Task: Add a card titled 'Card000000205' to Board0000000051 and 'Card000000200' to Board0000000050.
Action: Mouse moved to (395, 436)
Screenshot: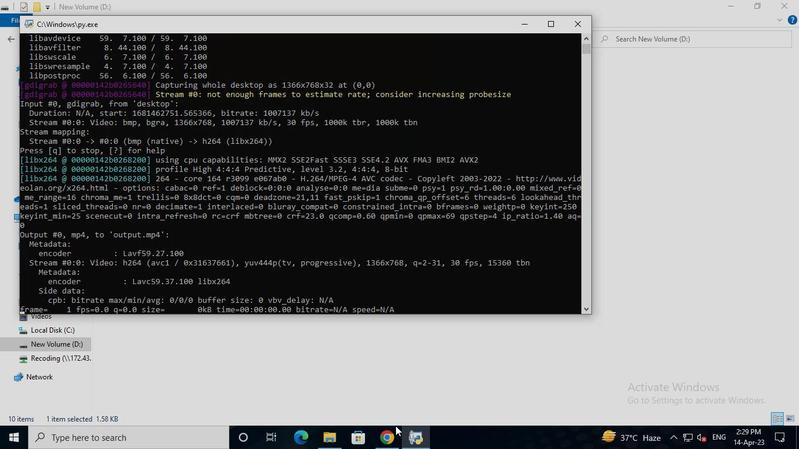 
Action: Mouse pressed left at (395, 436)
Screenshot: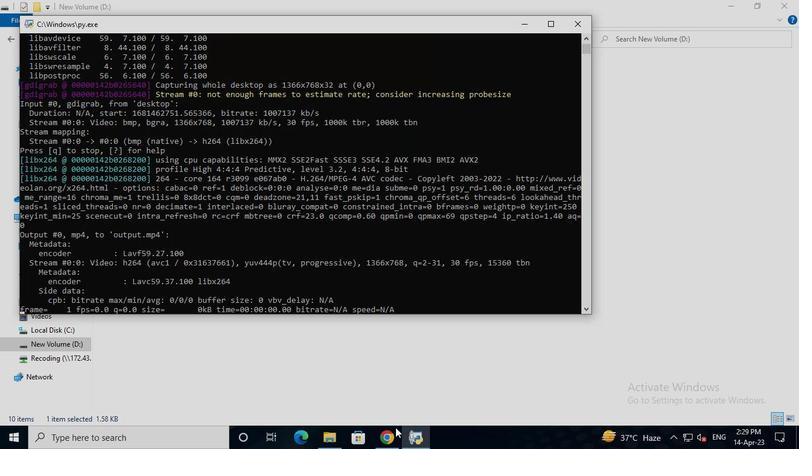 
Action: Mouse moved to (387, 357)
Screenshot: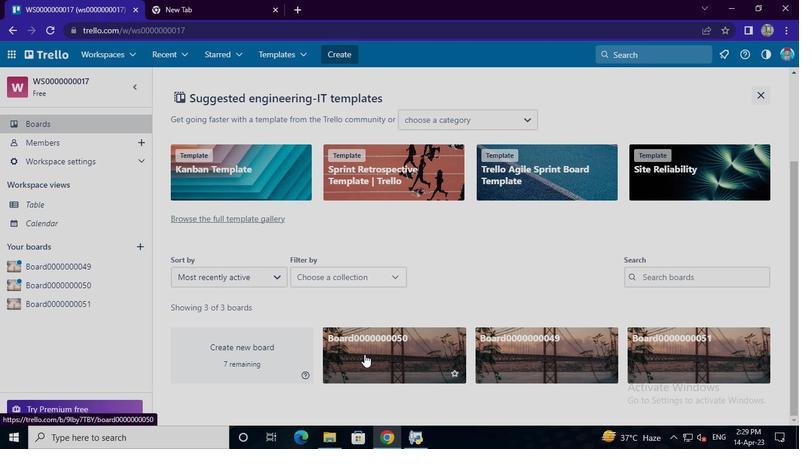 
Action: Mouse pressed left at (387, 357)
Screenshot: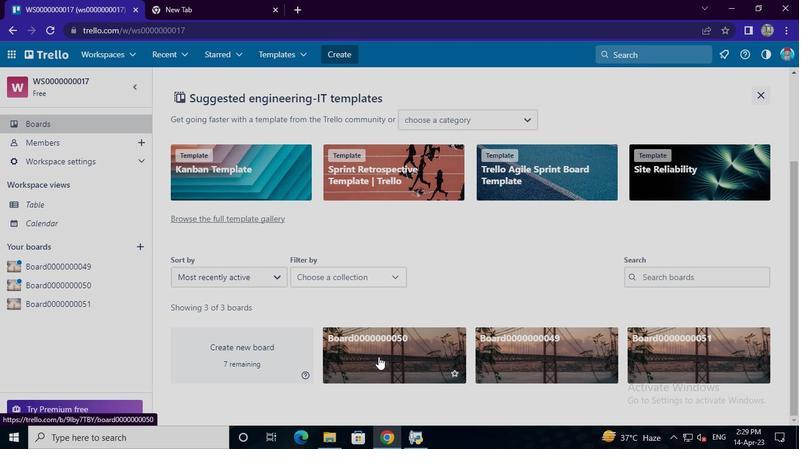 
Action: Mouse moved to (192, 199)
Screenshot: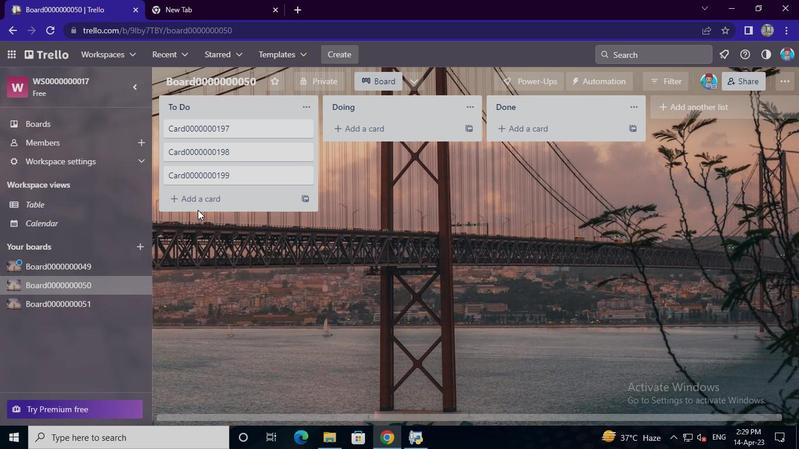 
Action: Mouse pressed left at (192, 199)
Screenshot: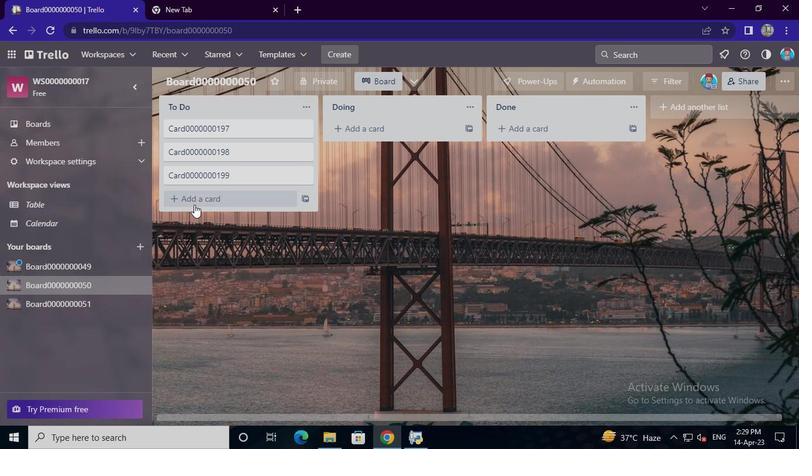 
Action: Mouse moved to (204, 203)
Screenshot: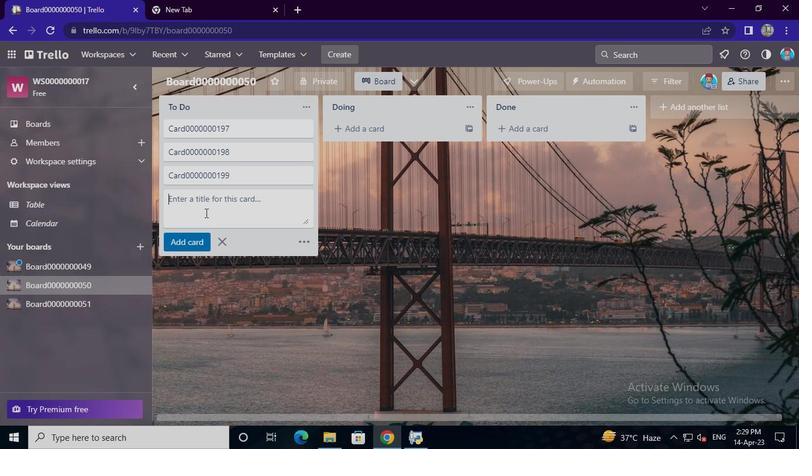 
Action: Mouse pressed left at (204, 203)
Screenshot: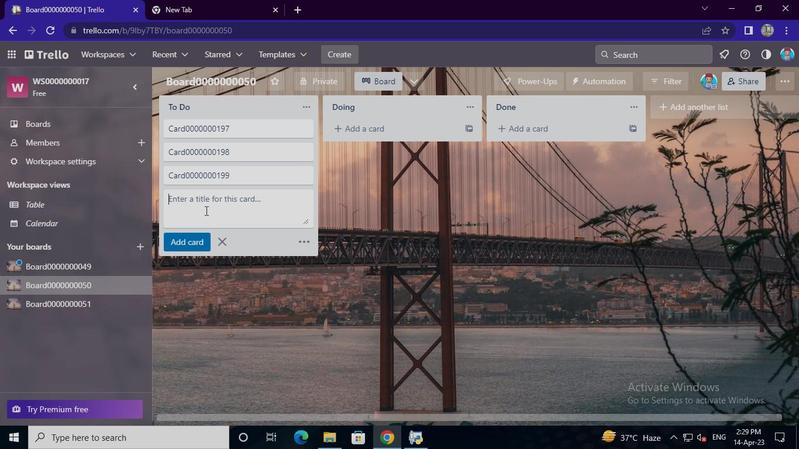 
Action: Keyboard Key.shift
Screenshot: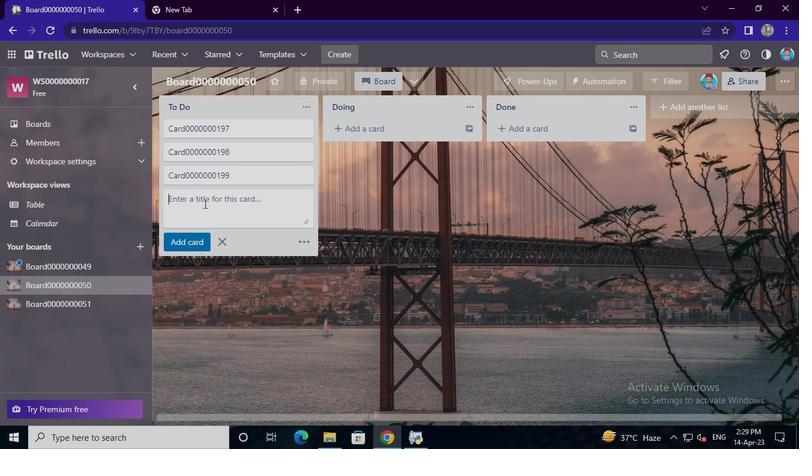 
Action: Keyboard C
Screenshot: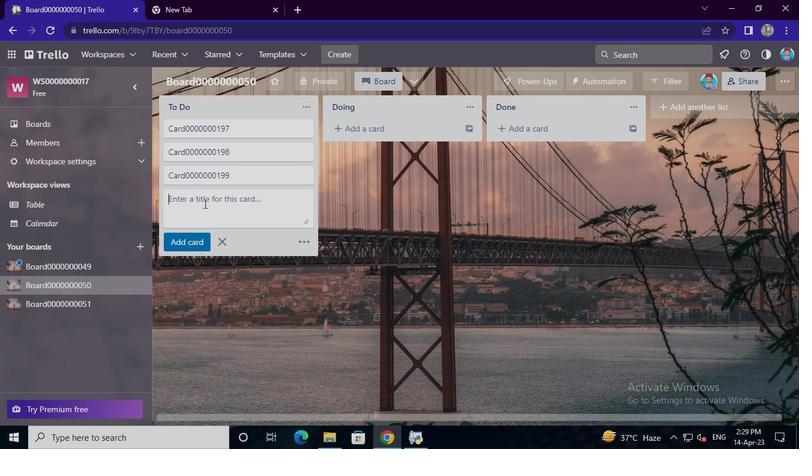 
Action: Keyboard a
Screenshot: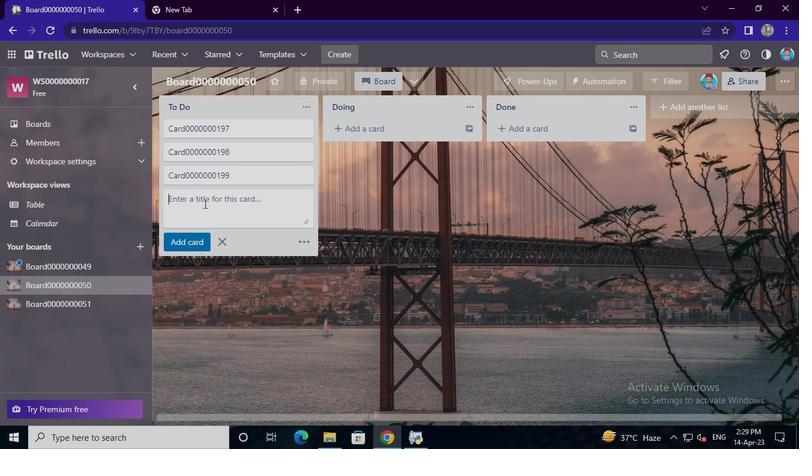 
Action: Keyboard r
Screenshot: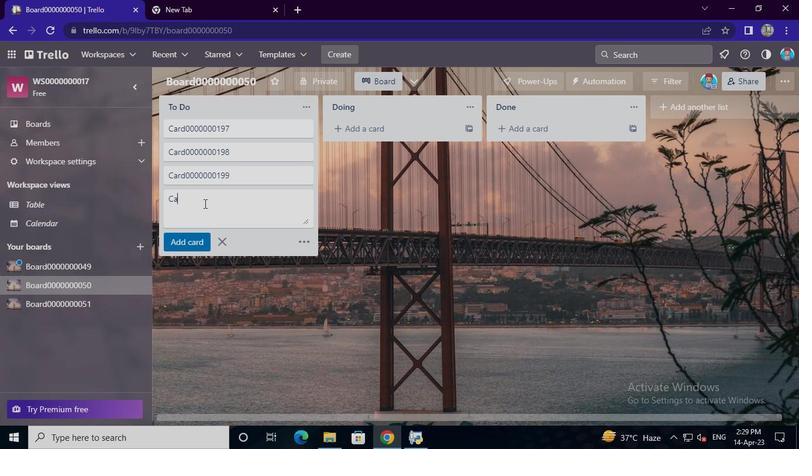 
Action: Keyboard d
Screenshot: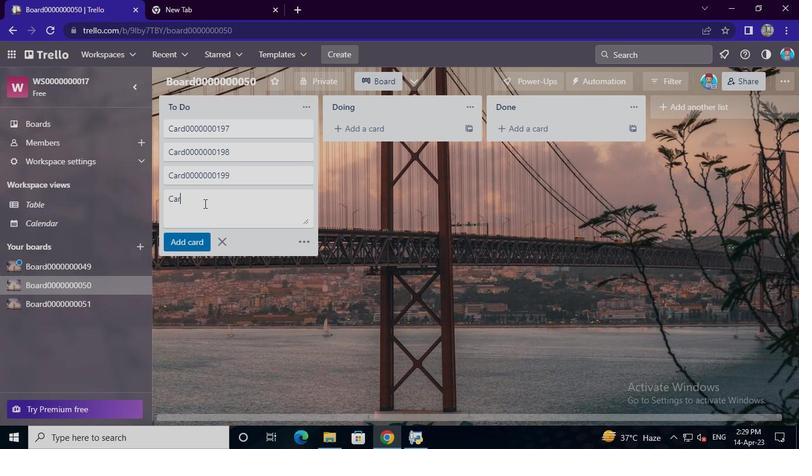 
Action: Keyboard <96>
Screenshot: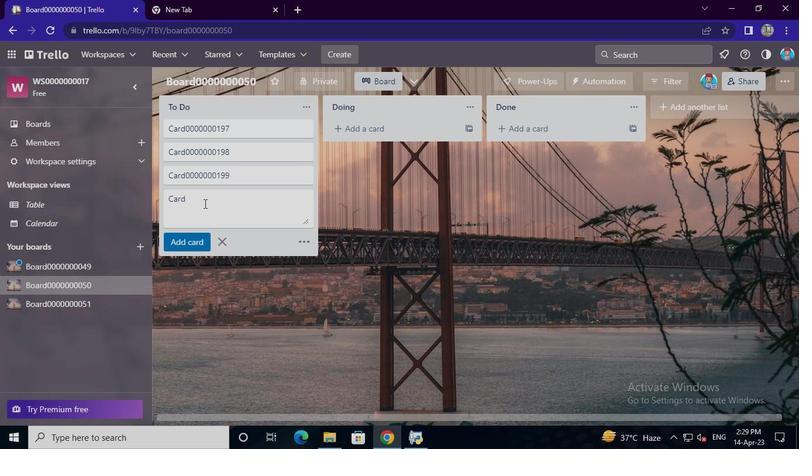 
Action: Keyboard <96>
Screenshot: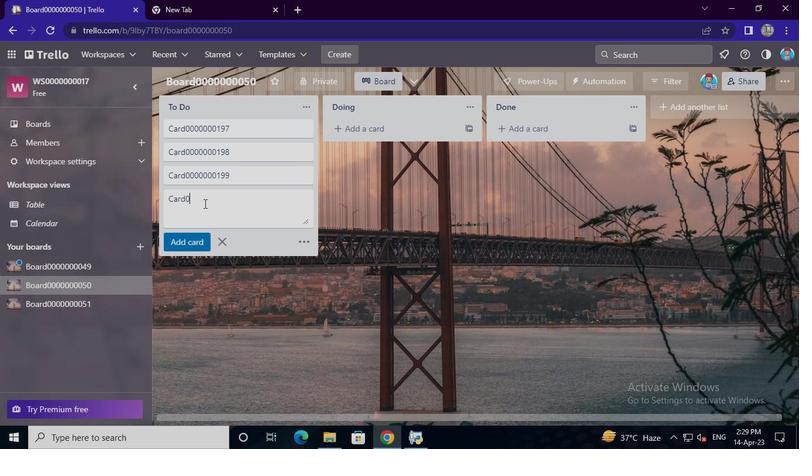 
Action: Keyboard <96>
Screenshot: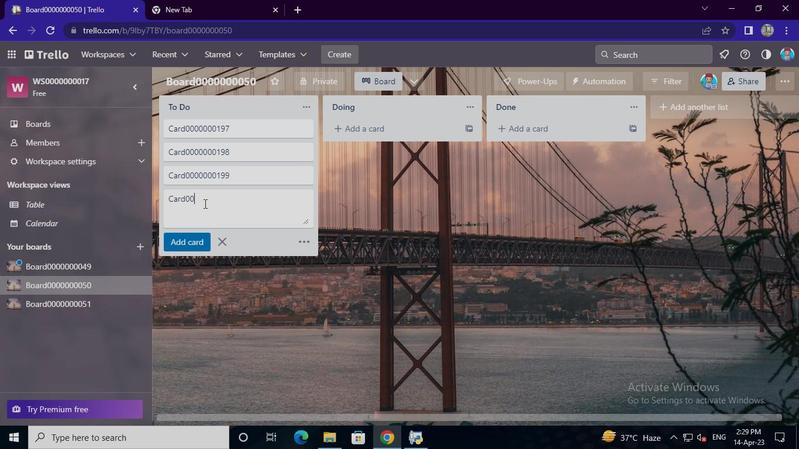 
Action: Keyboard <96>
Screenshot: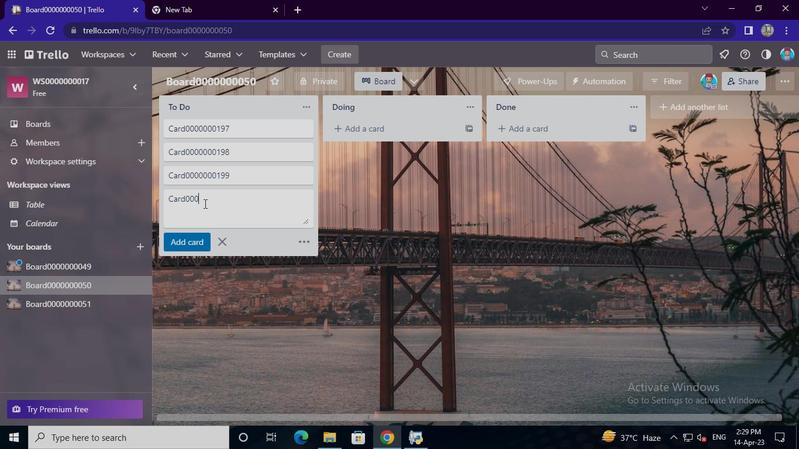 
Action: Keyboard <96>
Screenshot: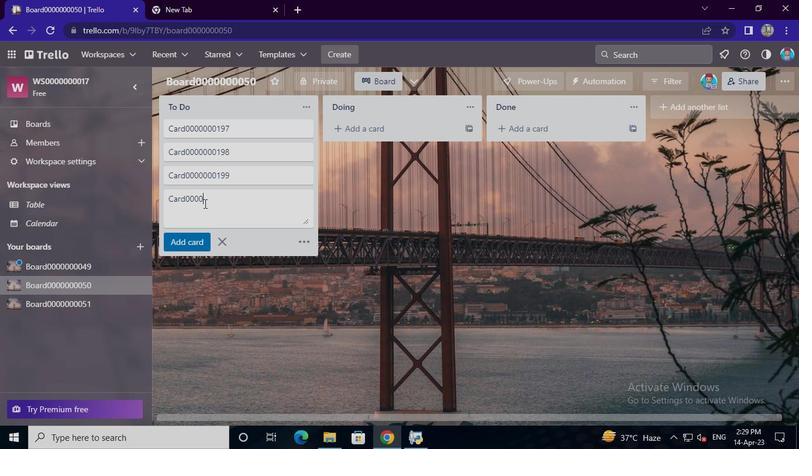 
Action: Keyboard <96>
Screenshot: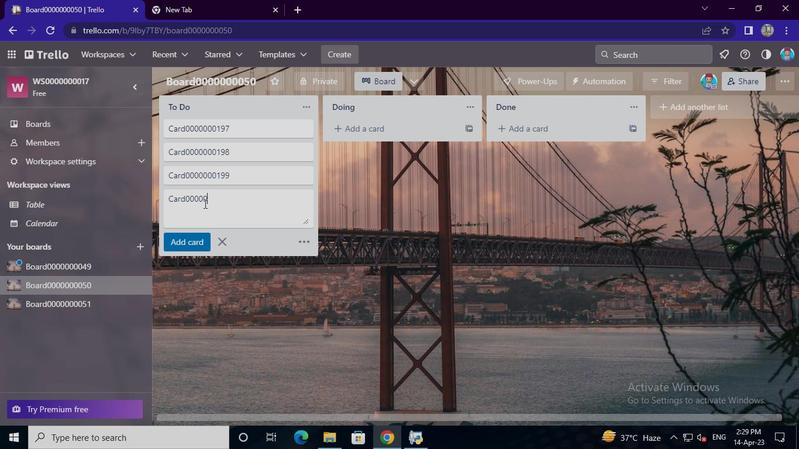 
Action: Keyboard <96>
Screenshot: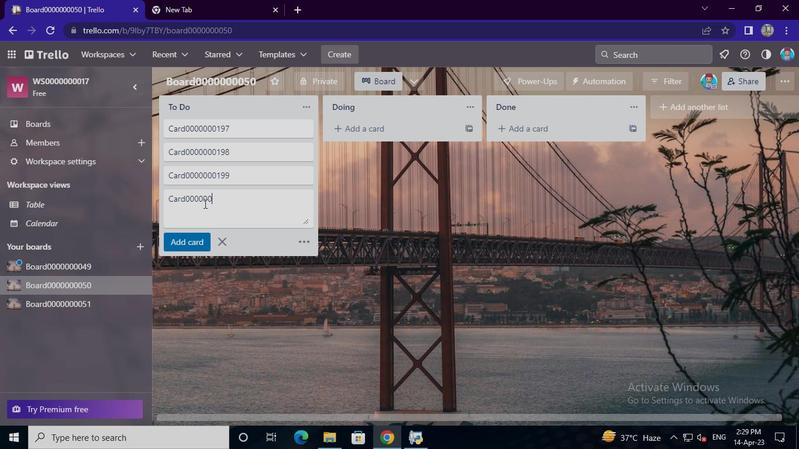 
Action: Keyboard <98>
Screenshot: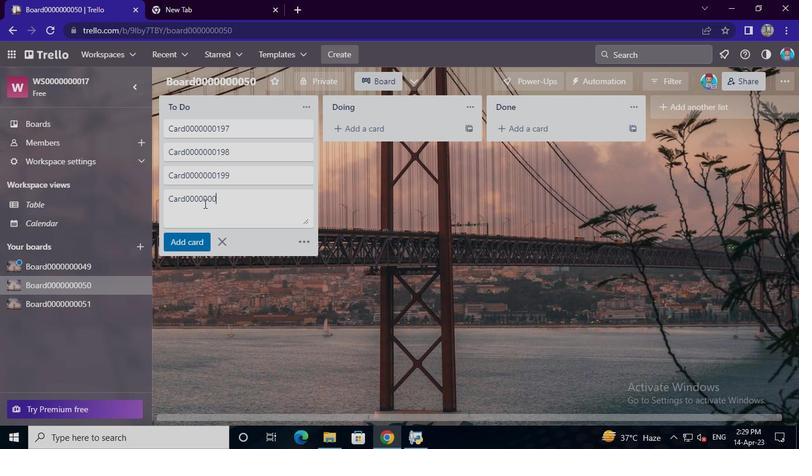 
Action: Keyboard <96>
Screenshot: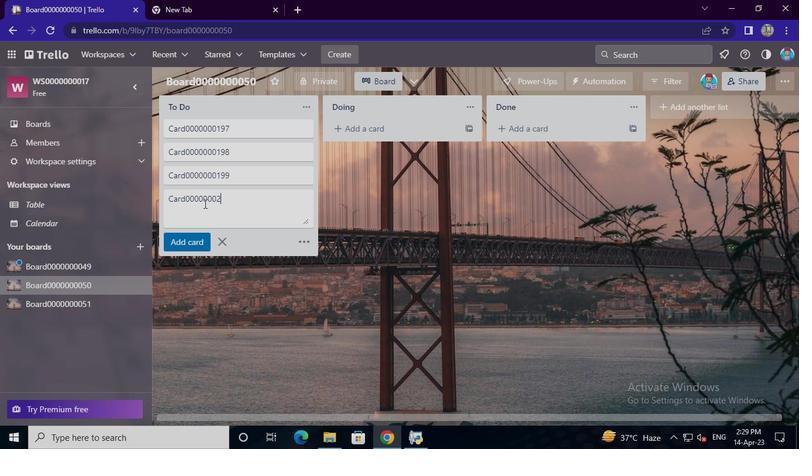 
Action: Keyboard <96>
Screenshot: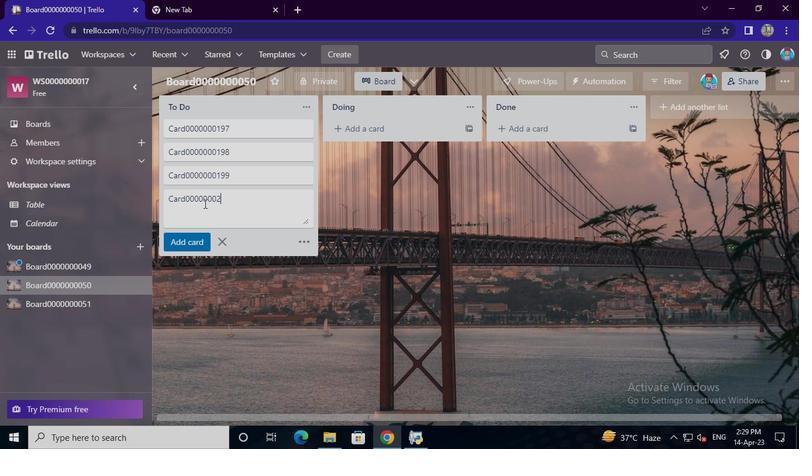 
Action: Mouse moved to (191, 243)
Screenshot: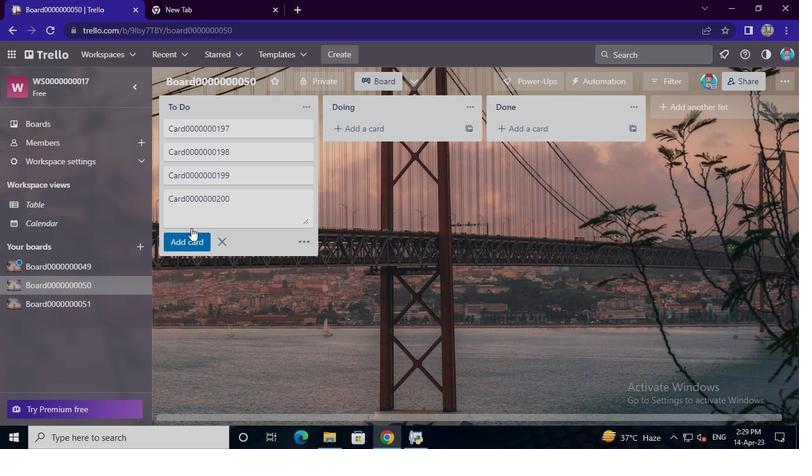 
Action: Mouse pressed left at (191, 243)
Screenshot: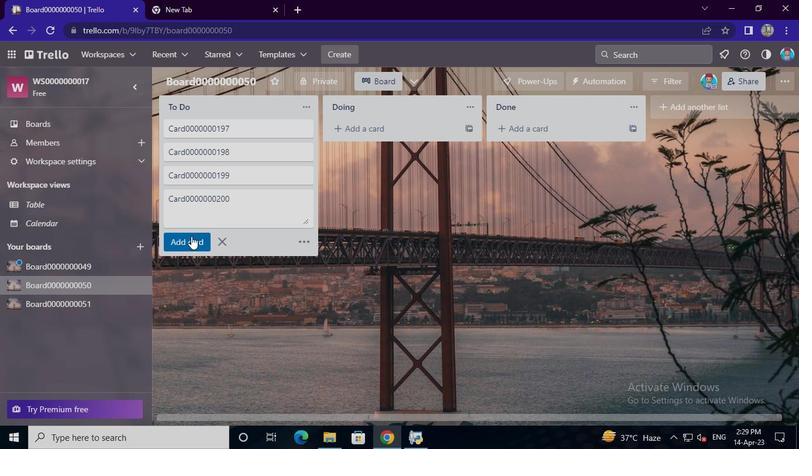
Action: Mouse moved to (68, 120)
Screenshot: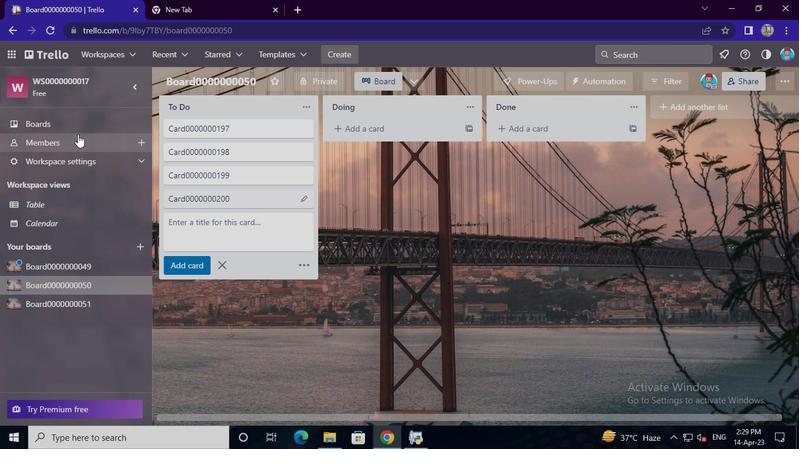 
Action: Mouse pressed left at (68, 120)
Screenshot: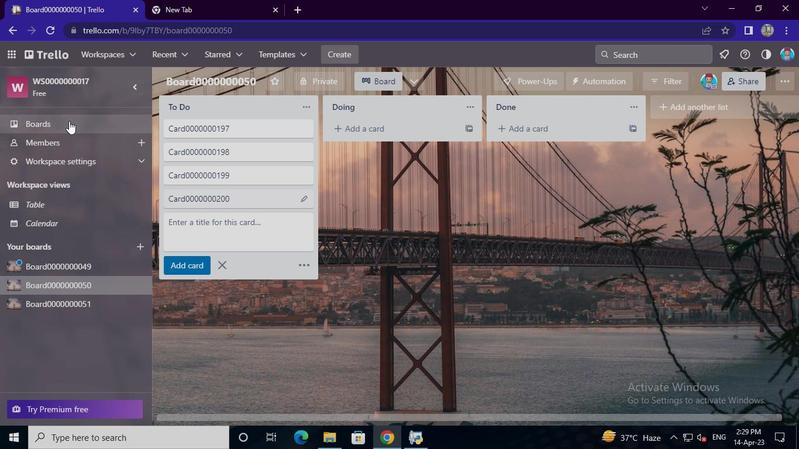 
Action: Mouse moved to (694, 369)
Screenshot: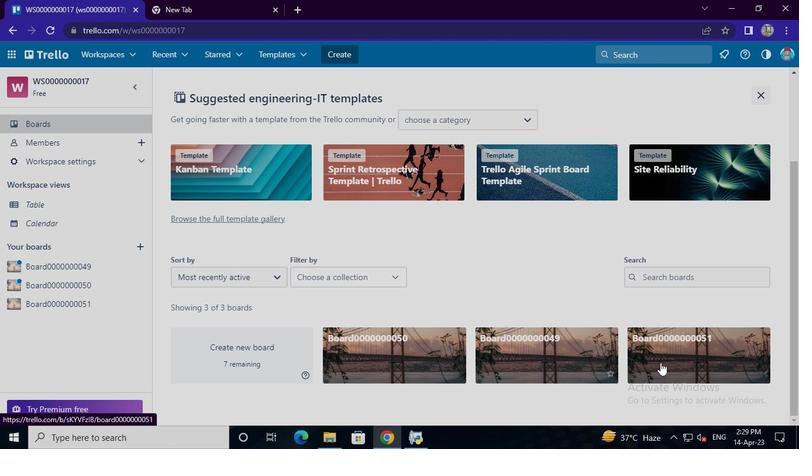 
Action: Mouse pressed left at (694, 369)
Screenshot: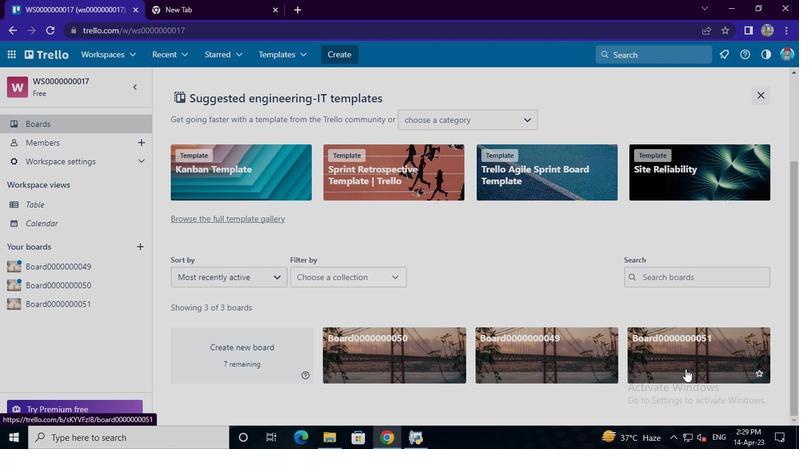 
Action: Mouse moved to (199, 151)
Screenshot: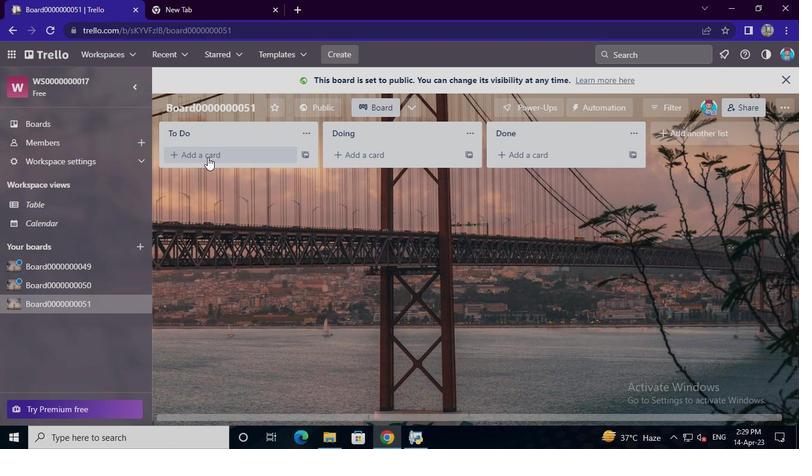 
Action: Mouse pressed left at (199, 151)
Screenshot: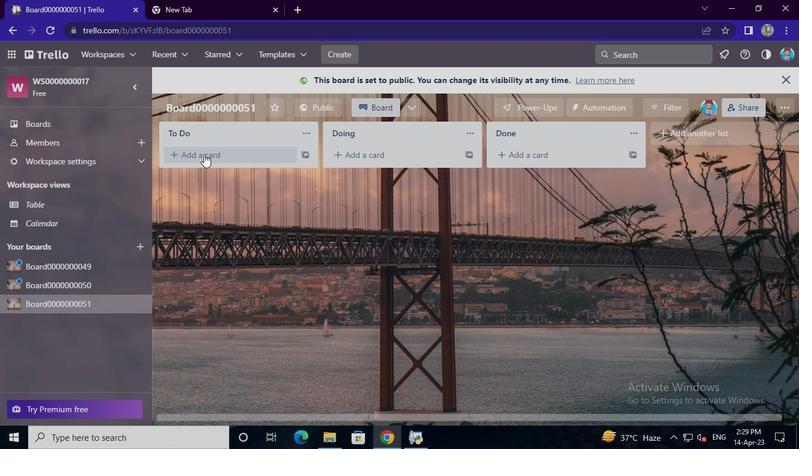 
Action: Mouse moved to (202, 161)
Screenshot: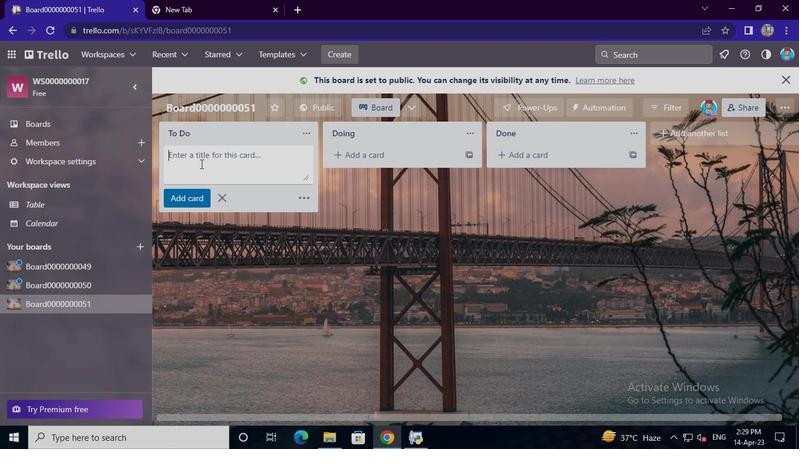 
Action: Mouse pressed left at (202, 161)
Screenshot: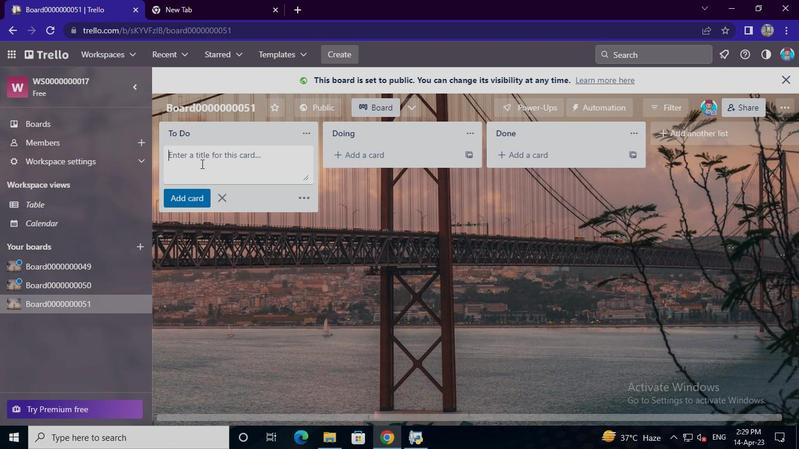 
Action: Keyboard Key.shift
Screenshot: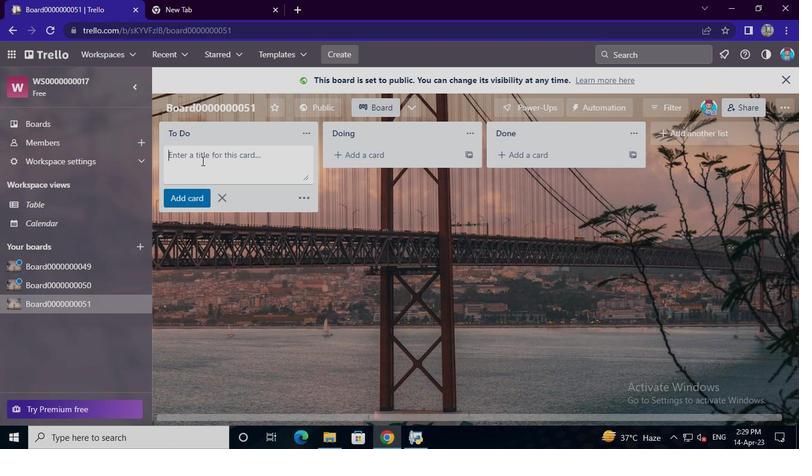
Action: Keyboard C
Screenshot: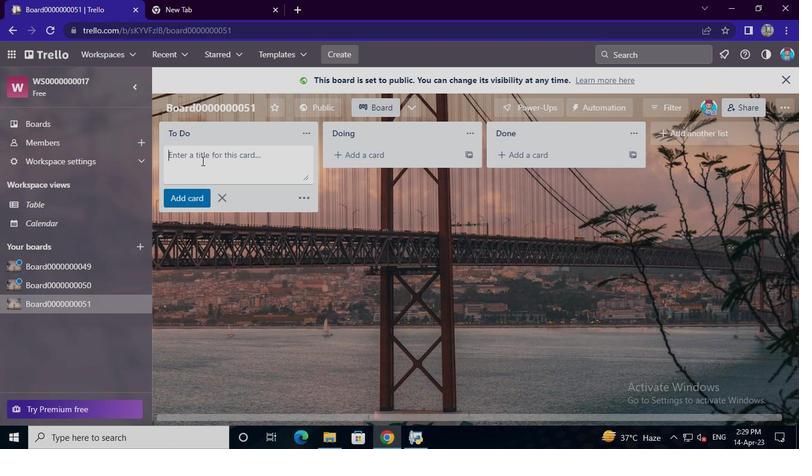 
Action: Keyboard A
Screenshot: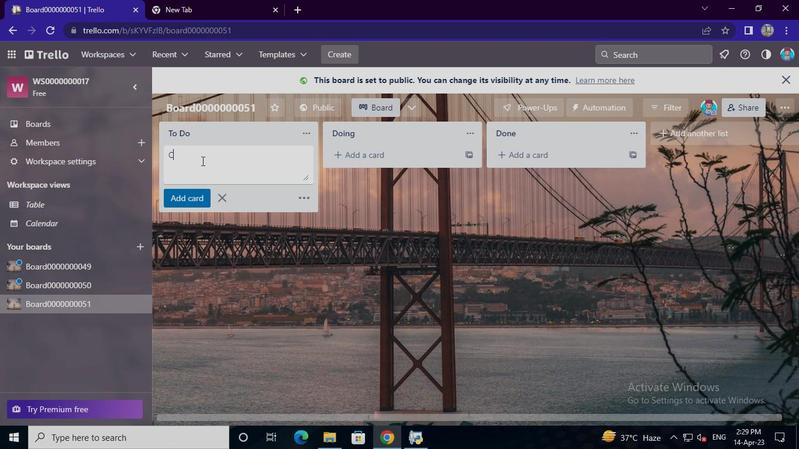 
Action: Keyboard r
Screenshot: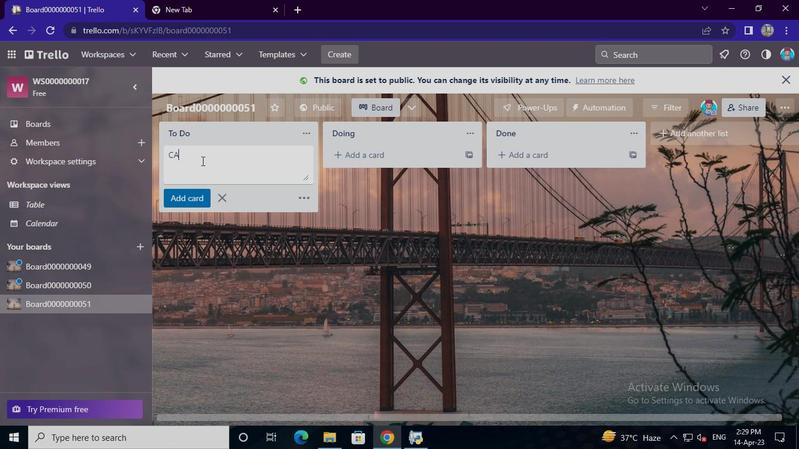 
Action: Keyboard Key.backspace
Screenshot: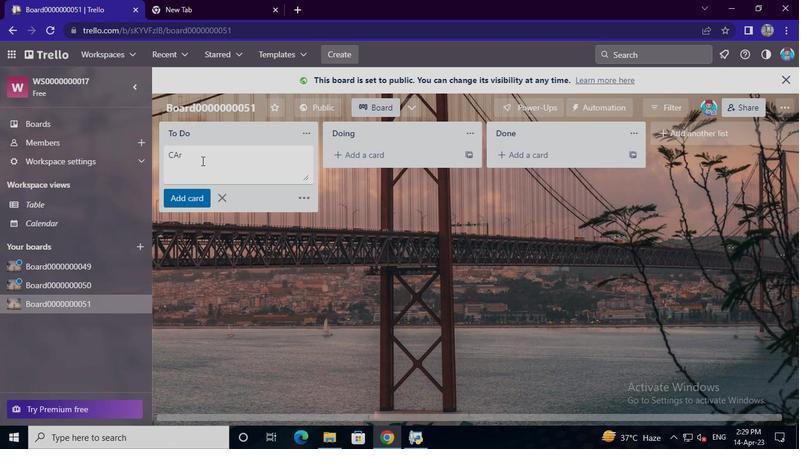 
Action: Keyboard Key.backspace
Screenshot: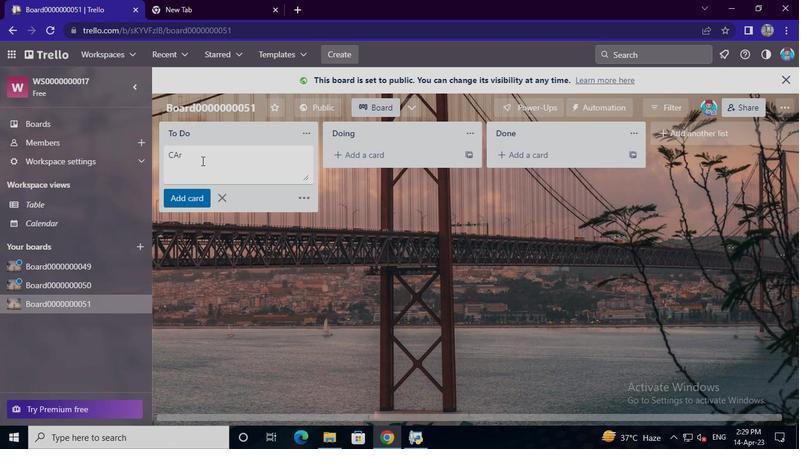 
Action: Keyboard a
Screenshot: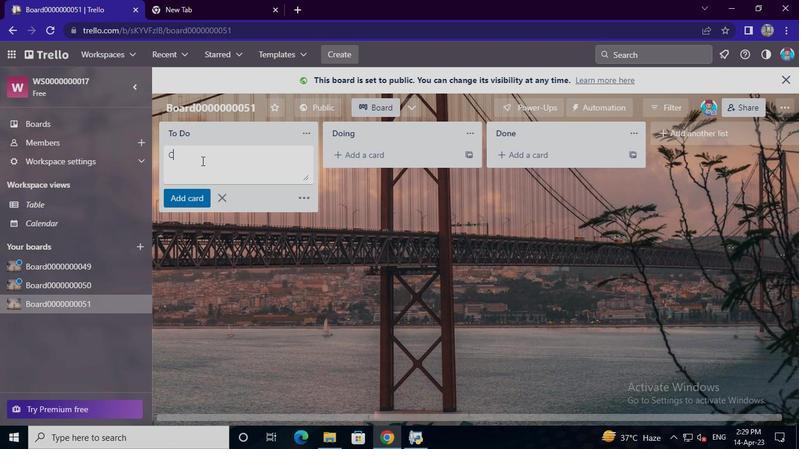 
Action: Keyboard r
Screenshot: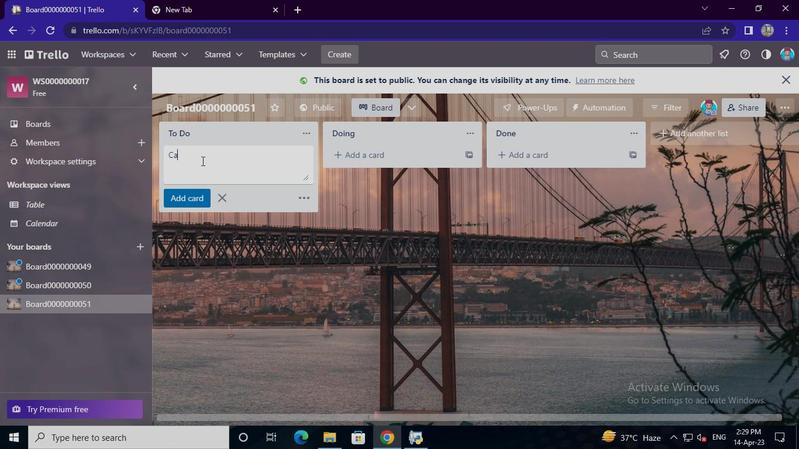 
Action: Keyboard d
Screenshot: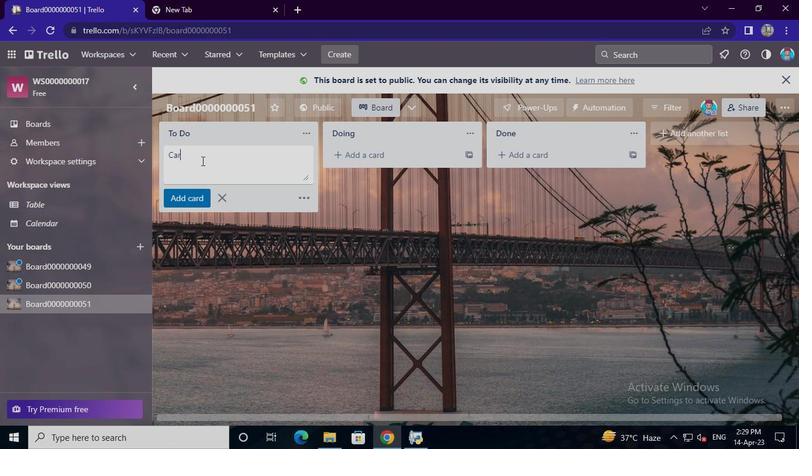 
Action: Keyboard <96>
Screenshot: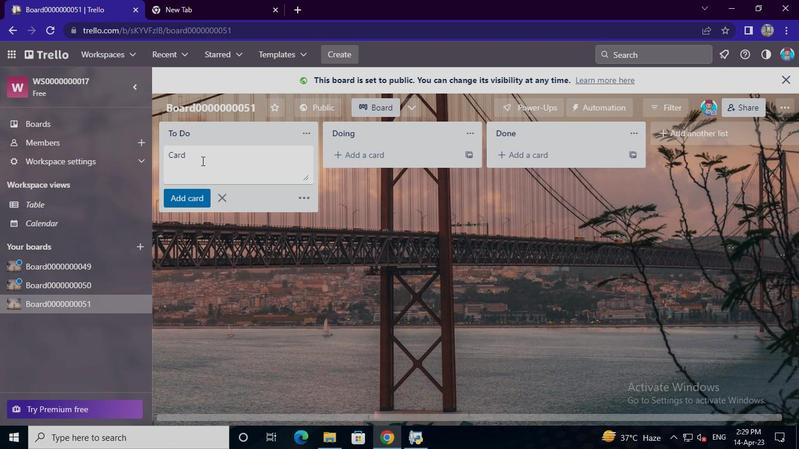 
Action: Keyboard <96>
Screenshot: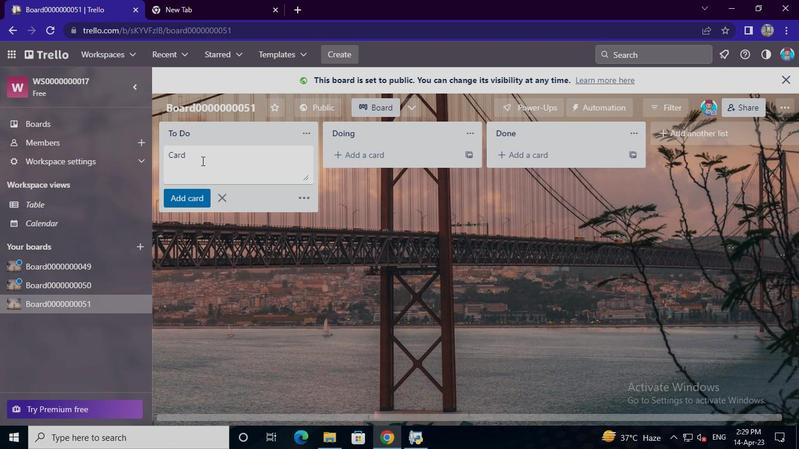 
Action: Keyboard <96>
Screenshot: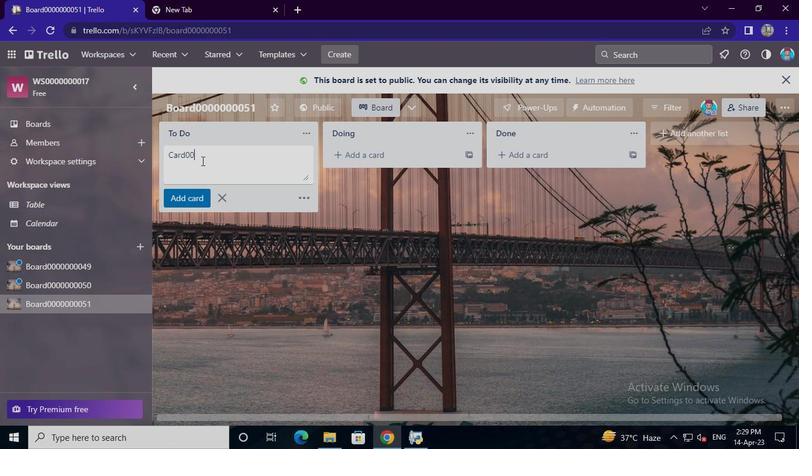 
Action: Keyboard <96>
Screenshot: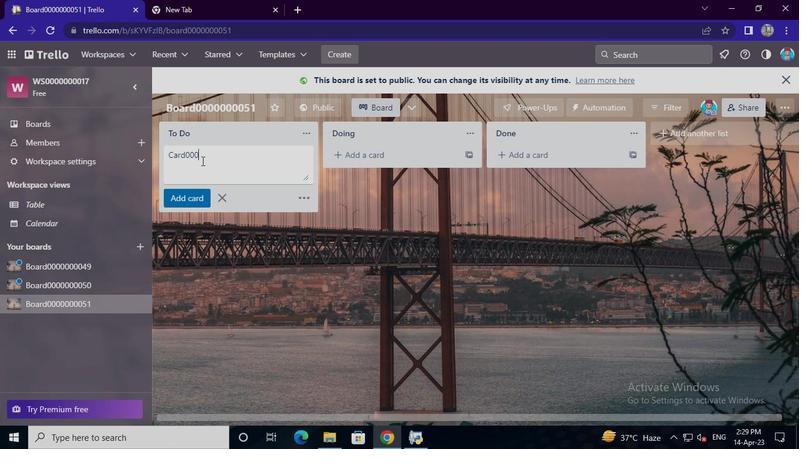 
Action: Keyboard <96>
Screenshot: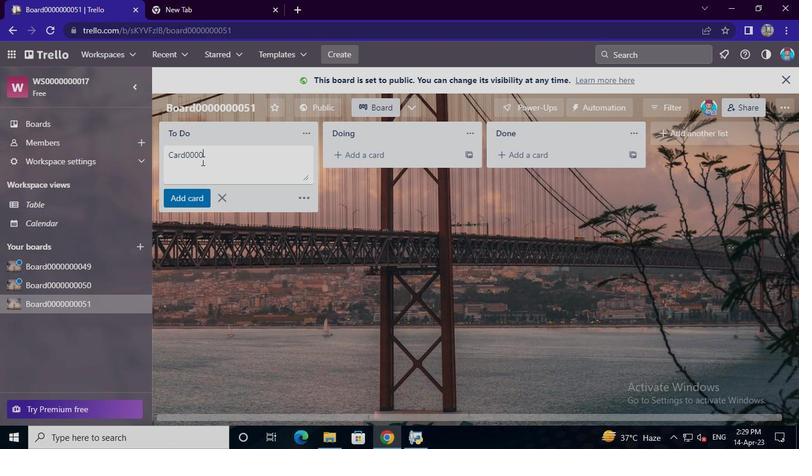 
Action: Keyboard <96>
Screenshot: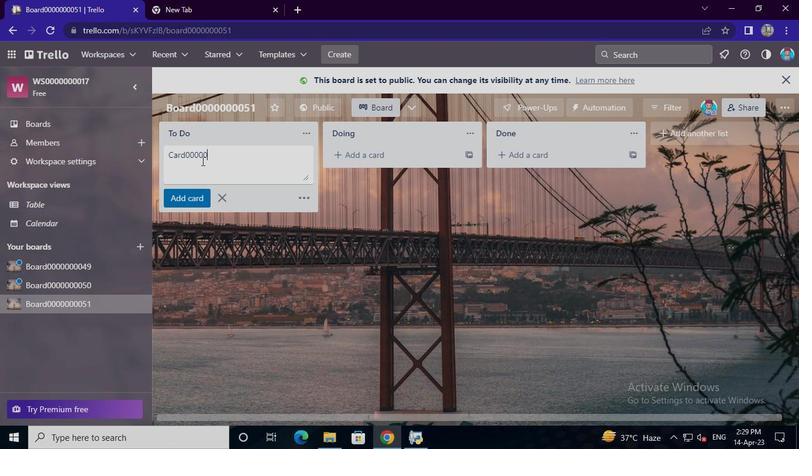 
Action: Keyboard <96>
Screenshot: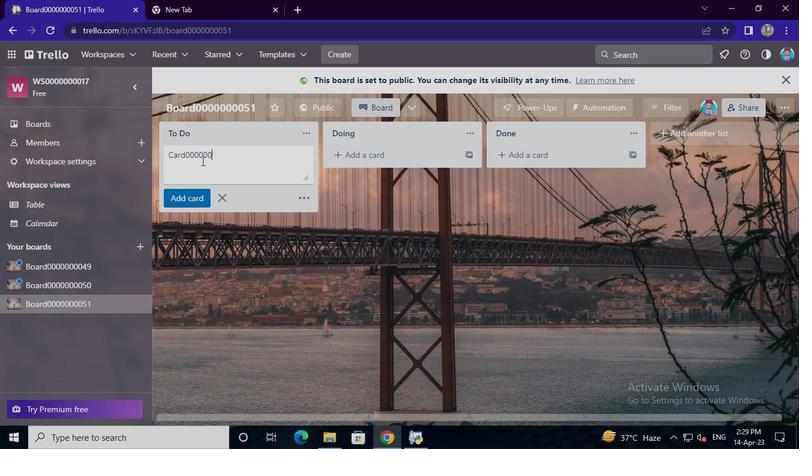 
Action: Keyboard <98>
Screenshot: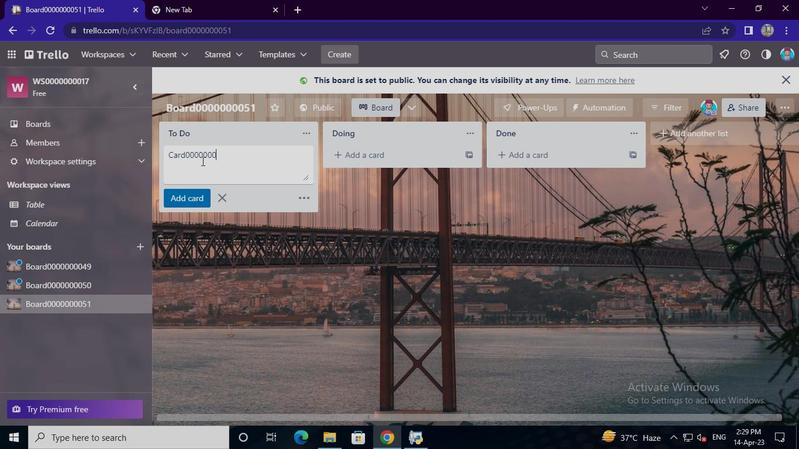 
Action: Keyboard <96>
Screenshot: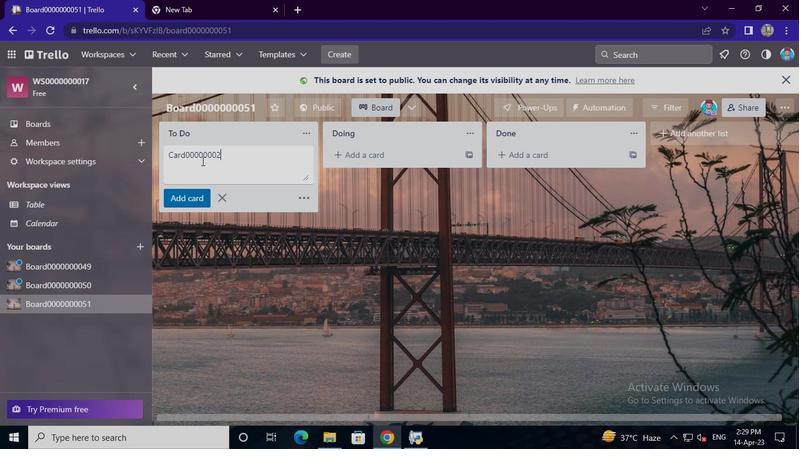 
Action: Keyboard <97>
Screenshot: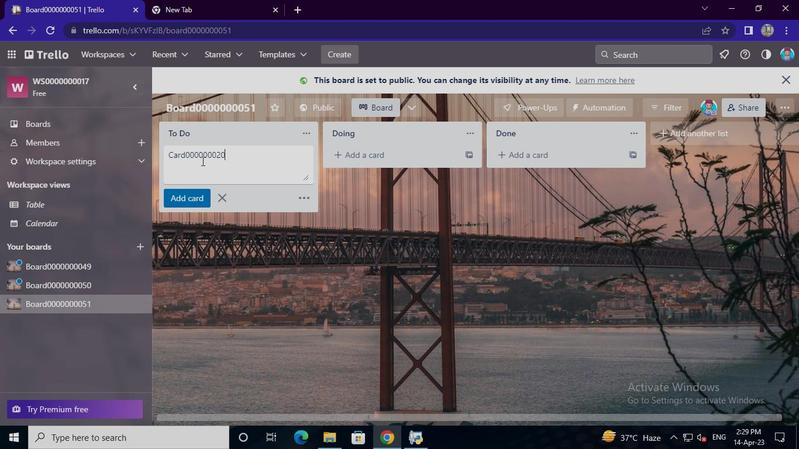 
Action: Mouse moved to (203, 191)
Screenshot: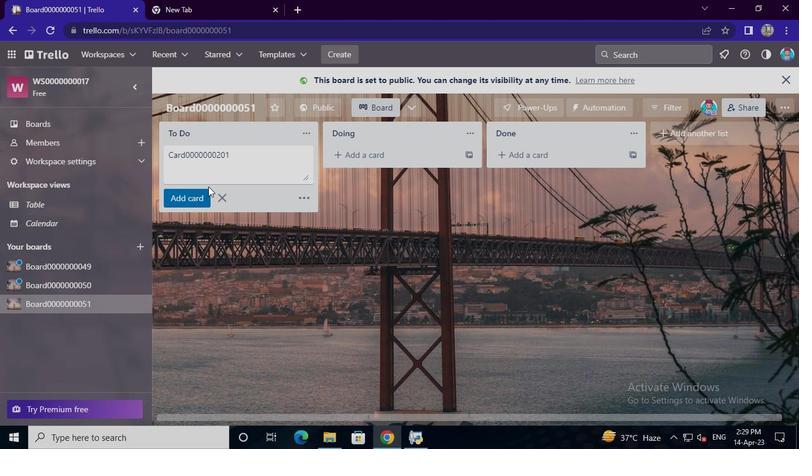 
Action: Mouse pressed left at (203, 191)
Screenshot: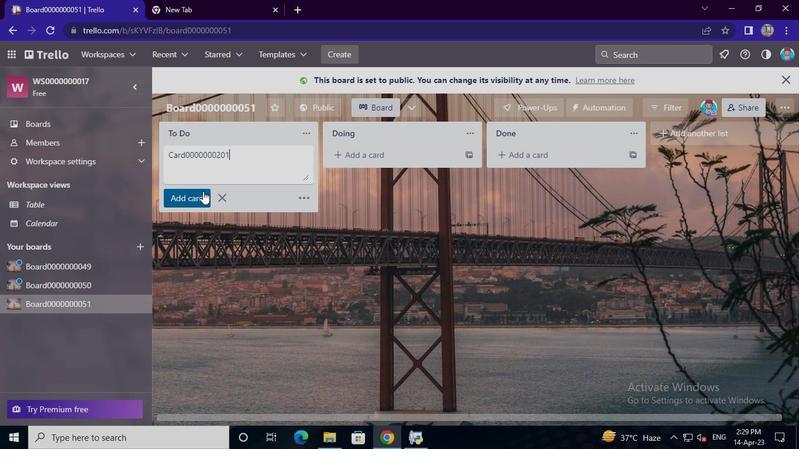 
Action: Mouse moved to (201, 180)
Screenshot: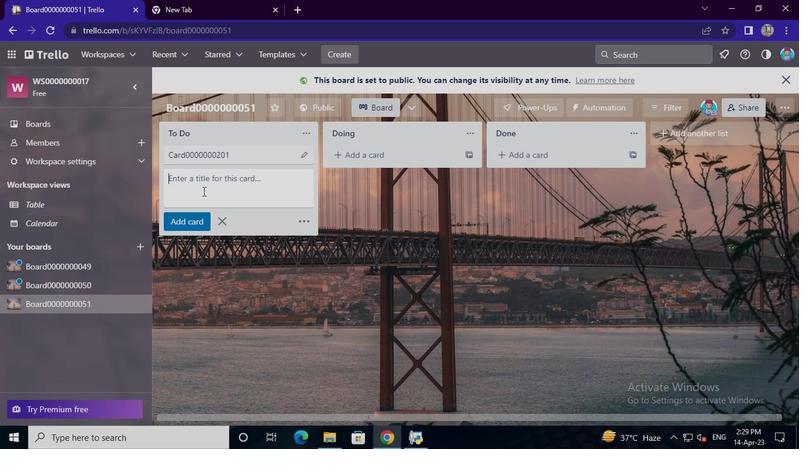 
Action: Mouse pressed left at (201, 180)
Screenshot: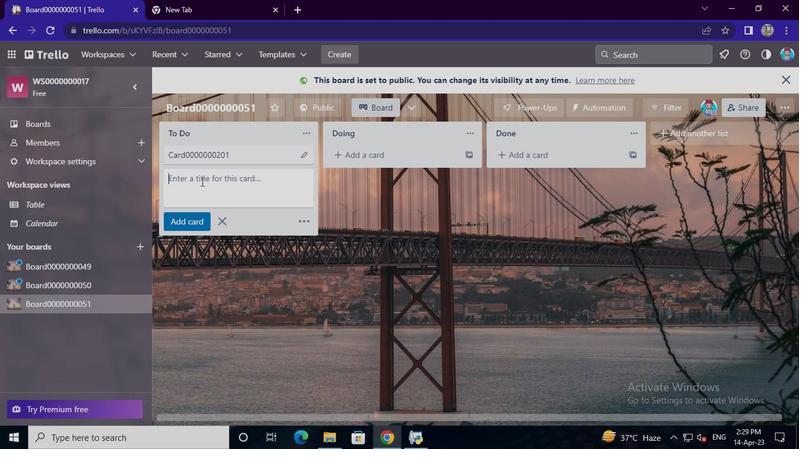 
Action: Keyboard Key.shift
Screenshot: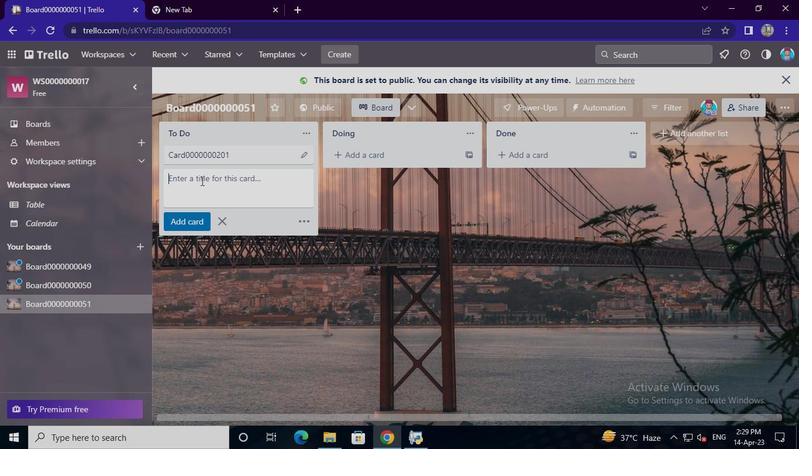 
Action: Keyboard C
Screenshot: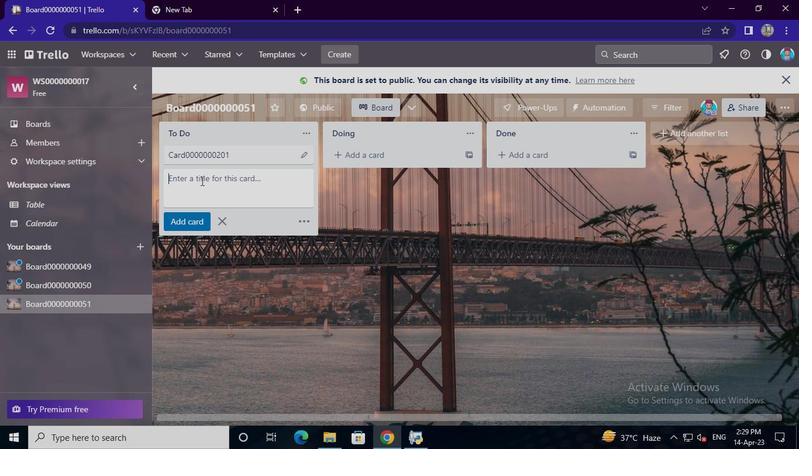 
Action: Keyboard a
Screenshot: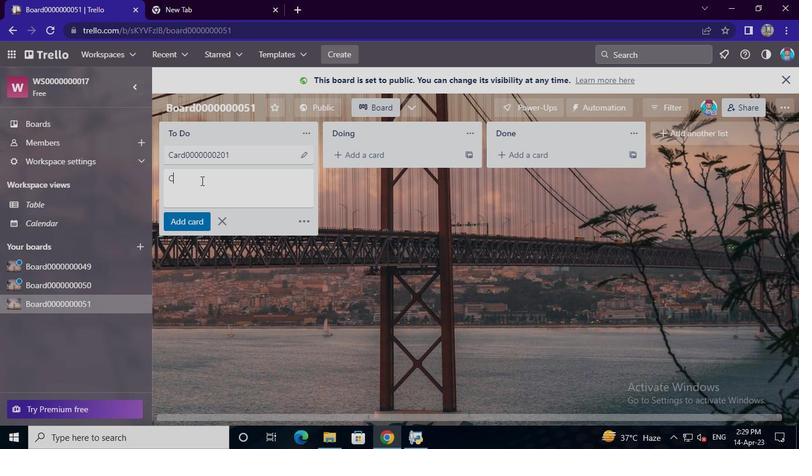 
Action: Keyboard r
Screenshot: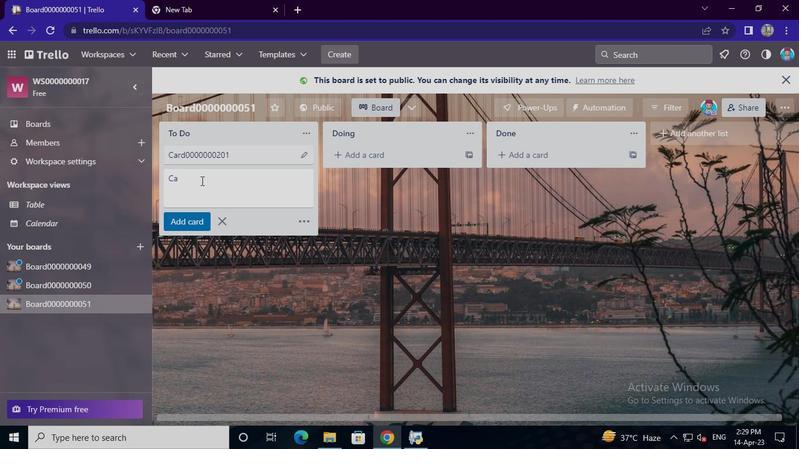 
Action: Keyboard d
Screenshot: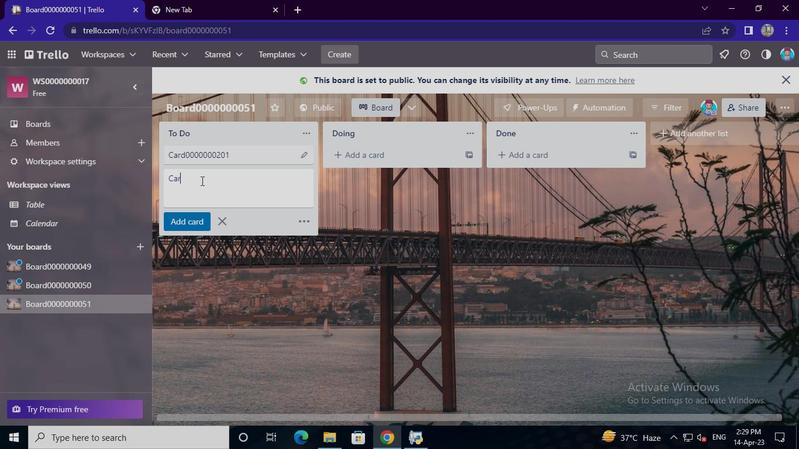 
Action: Keyboard <96>
Screenshot: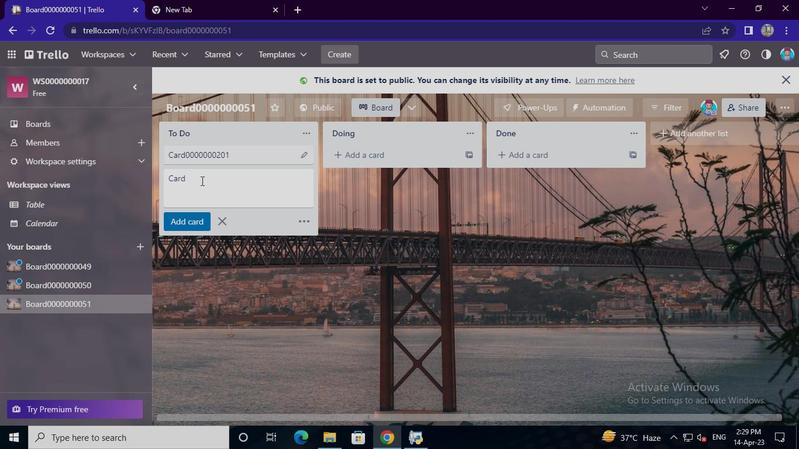 
Action: Keyboard <96>
Screenshot: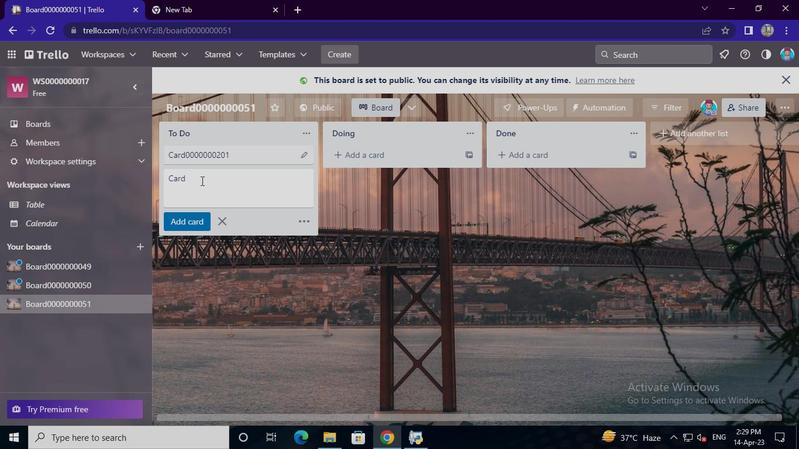 
Action: Keyboard <96>
Screenshot: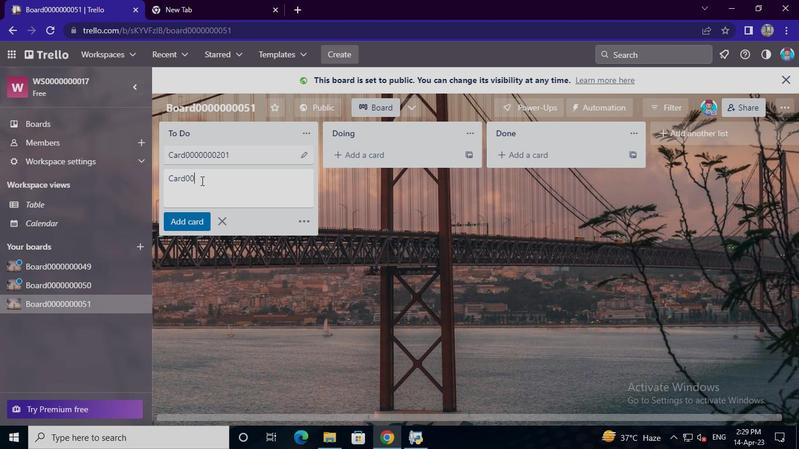 
Action: Keyboard <96>
Screenshot: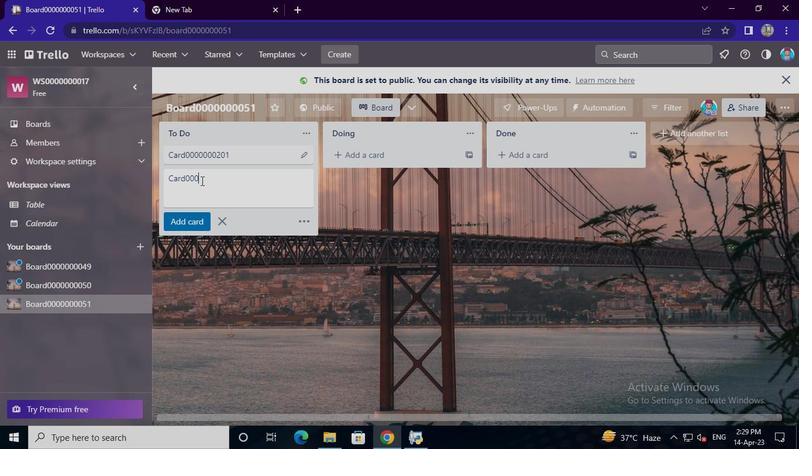 
Action: Keyboard <96>
Screenshot: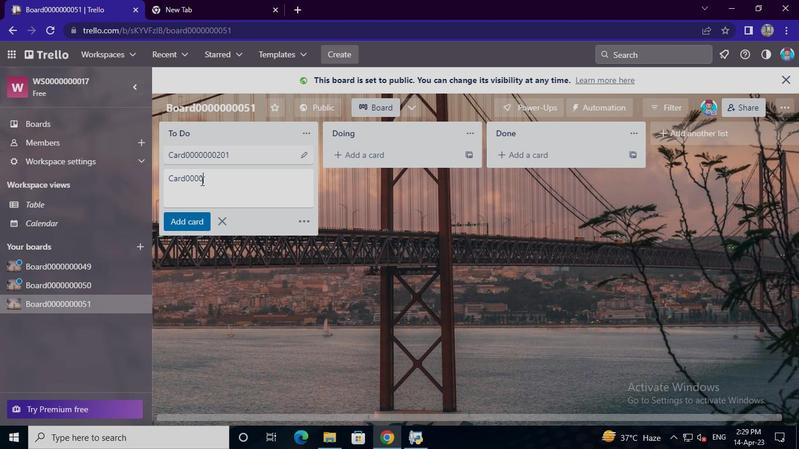 
Action: Keyboard <96>
Screenshot: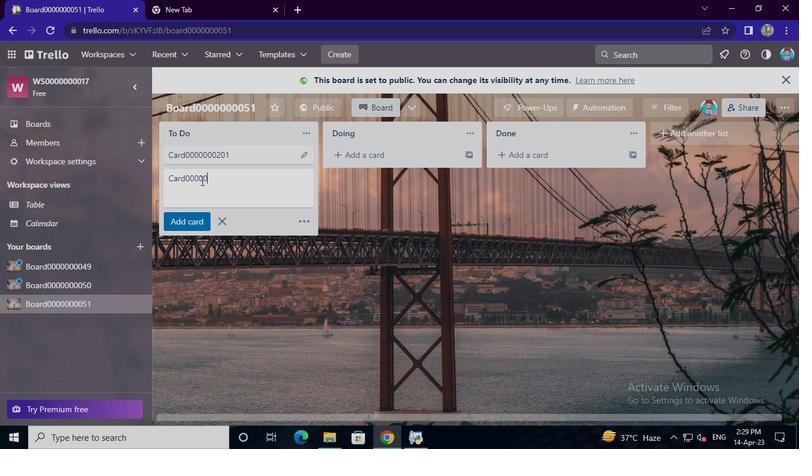 
Action: Keyboard <96>
Screenshot: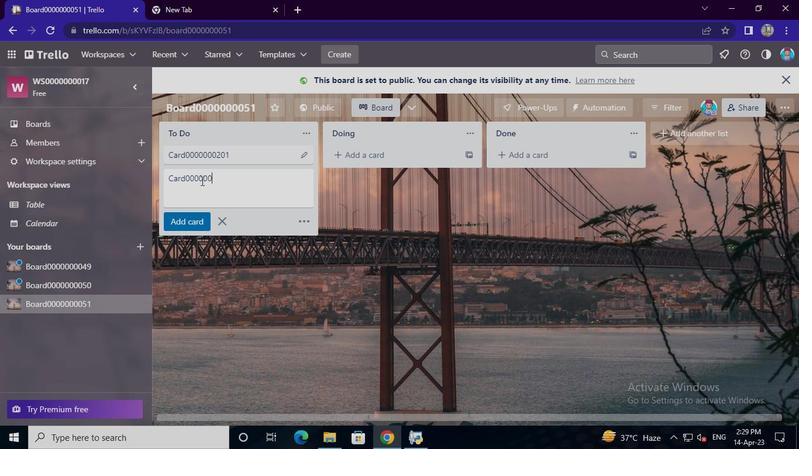 
Action: Keyboard <98>
Screenshot: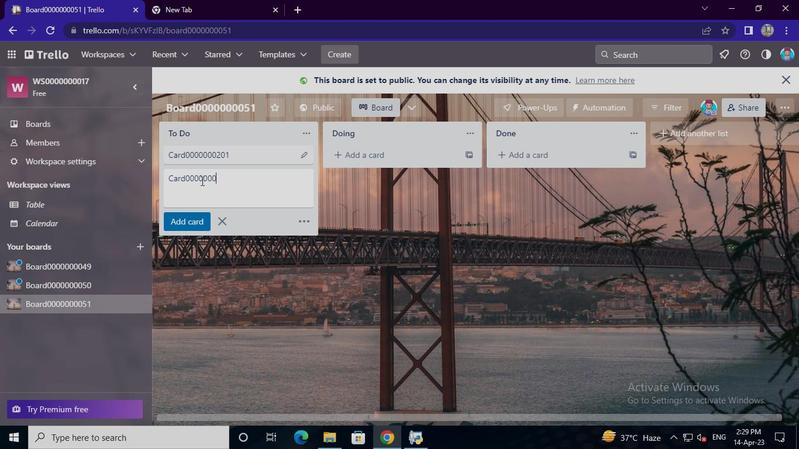 
Action: Keyboard <96>
Screenshot: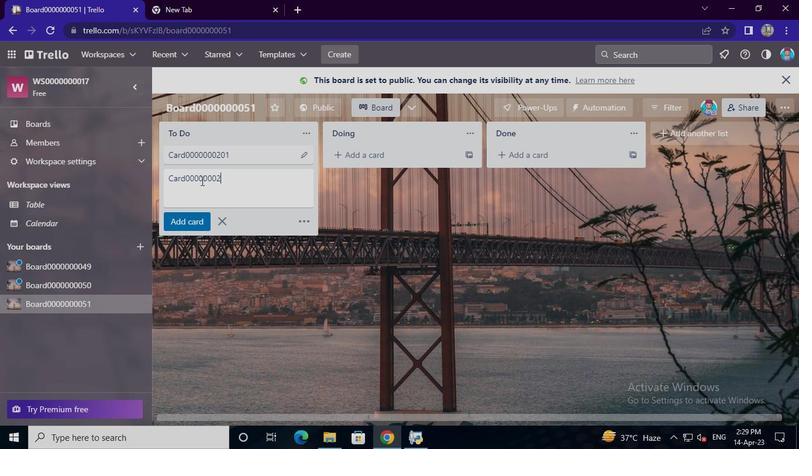 
Action: Keyboard <98>
Screenshot: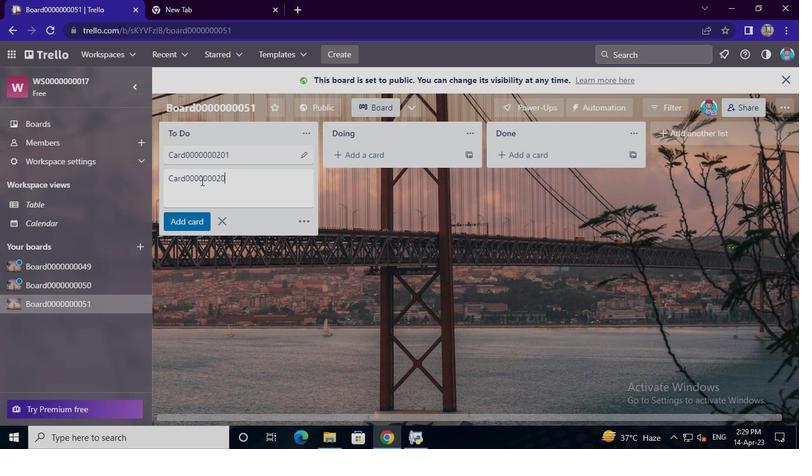 
Action: Mouse moved to (185, 219)
Screenshot: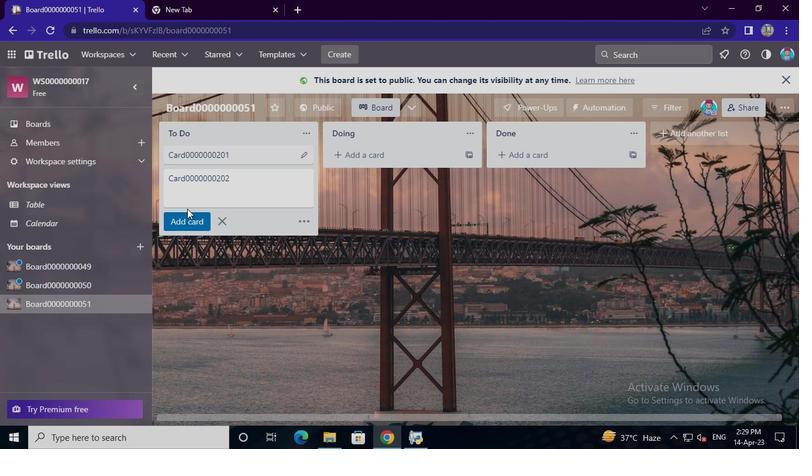 
Action: Mouse pressed left at (185, 219)
Screenshot: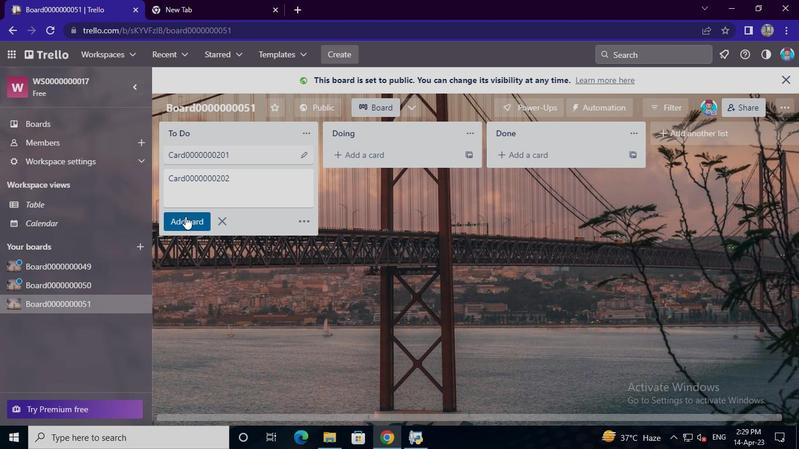 
Action: Mouse moved to (182, 204)
Screenshot: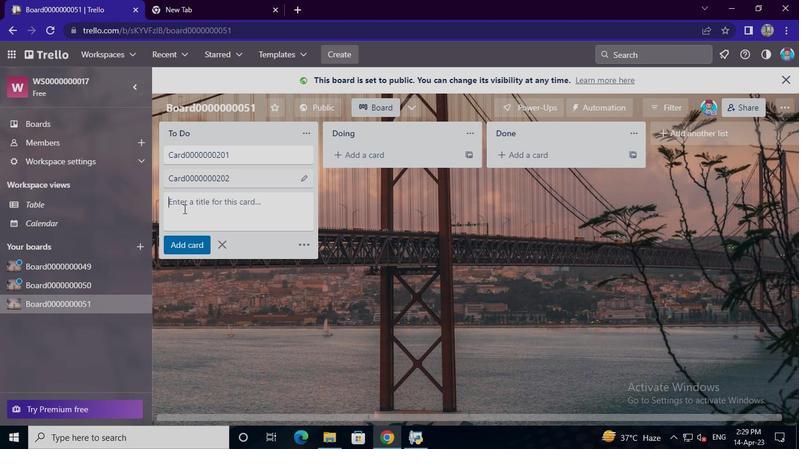 
Action: Mouse pressed left at (182, 204)
Screenshot: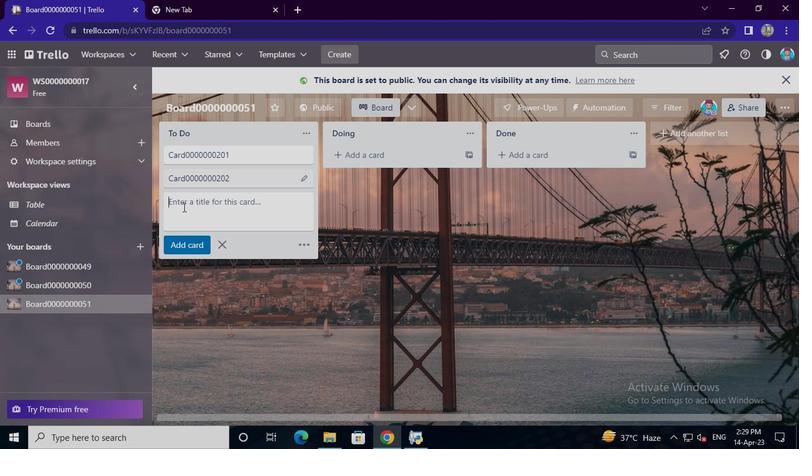 
Action: Keyboard Key.shift
Screenshot: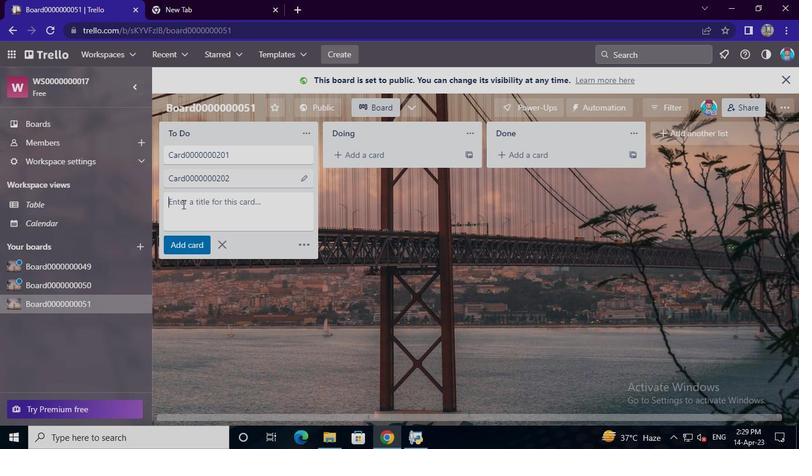 
Action: Keyboard C
Screenshot: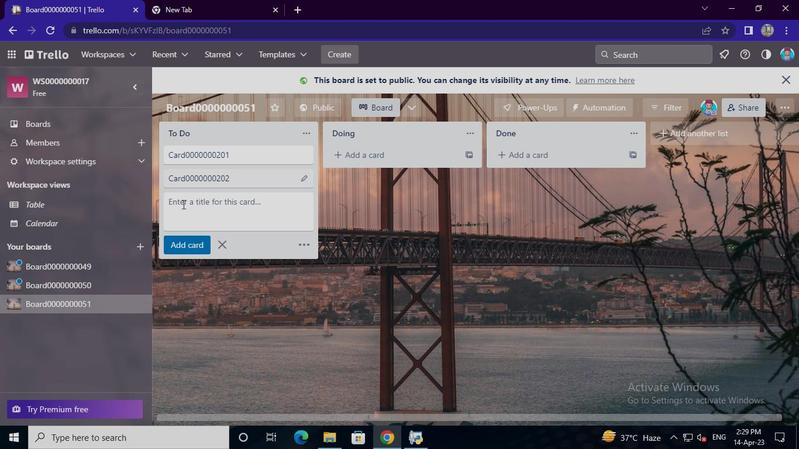 
Action: Keyboard a
Screenshot: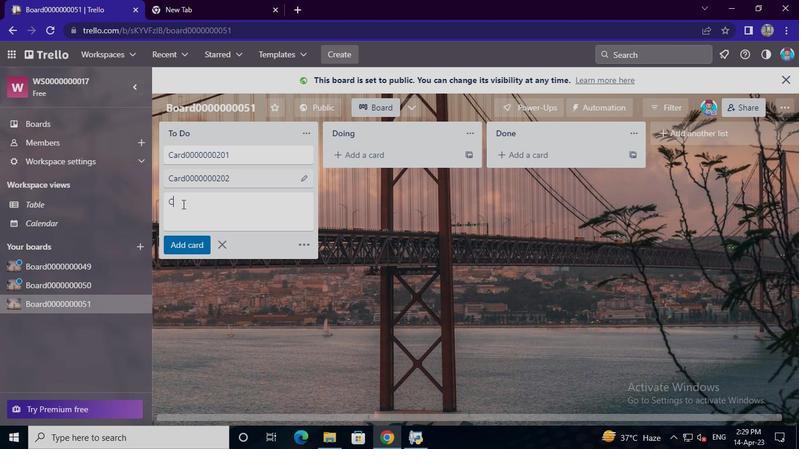 
Action: Keyboard r
Screenshot: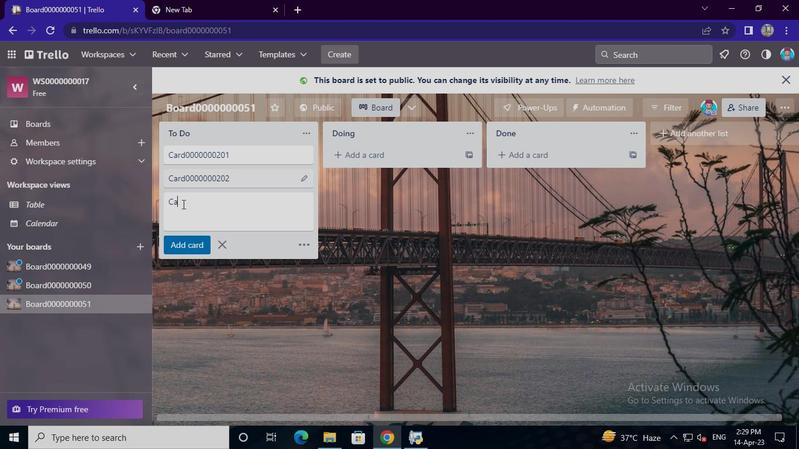 
Action: Keyboard d
Screenshot: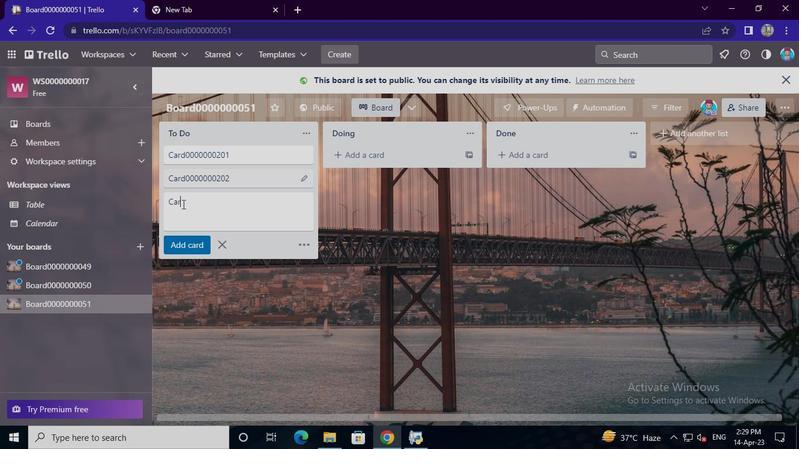 
Action: Keyboard <96>
Screenshot: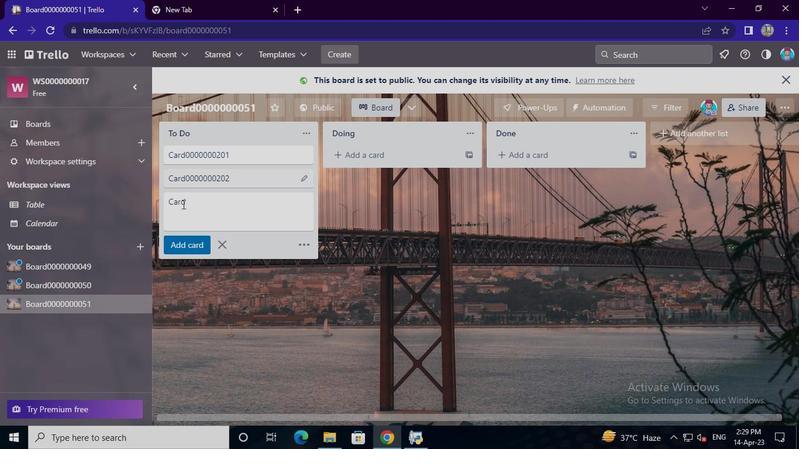 
Action: Keyboard <96>
Screenshot: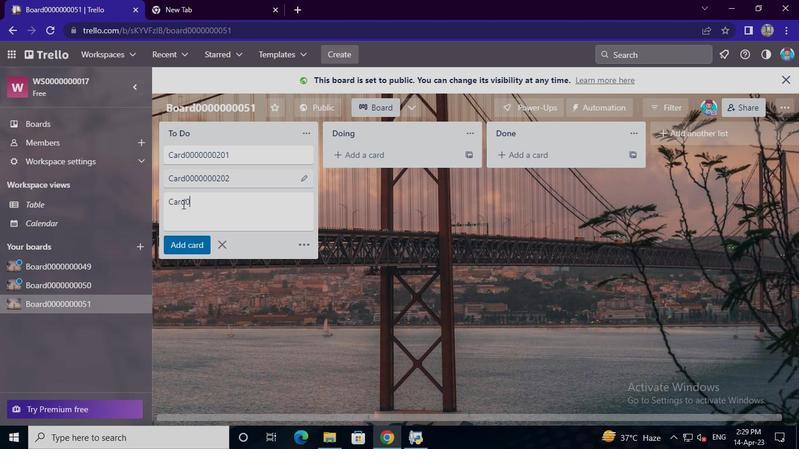 
Action: Keyboard <96>
Screenshot: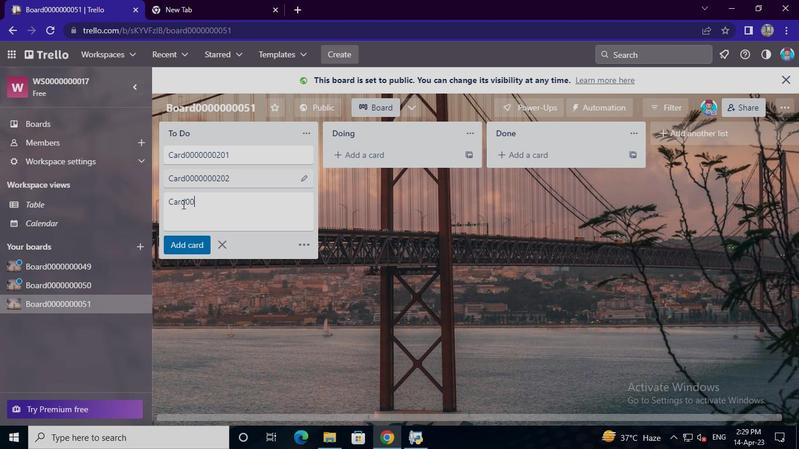 
Action: Keyboard <96>
Screenshot: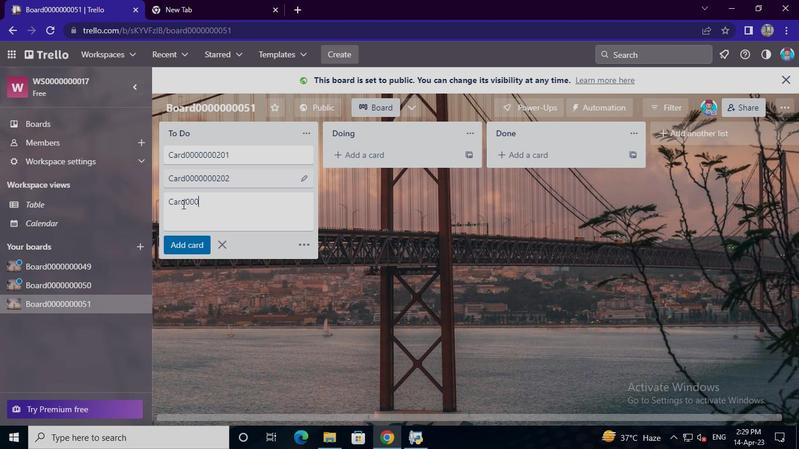 
Action: Keyboard <96>
Screenshot: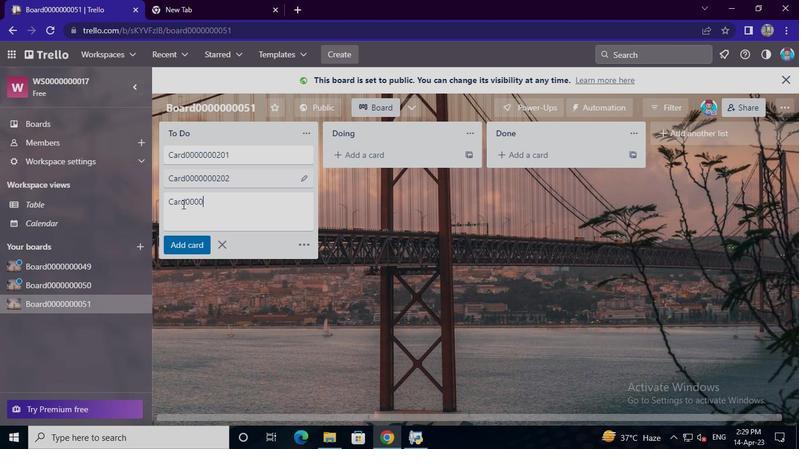
Action: Keyboard <96>
Screenshot: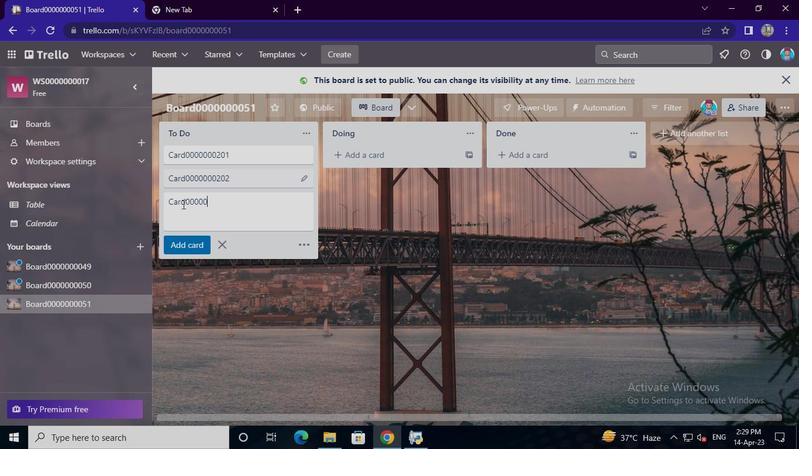 
Action: Keyboard <96>
Screenshot: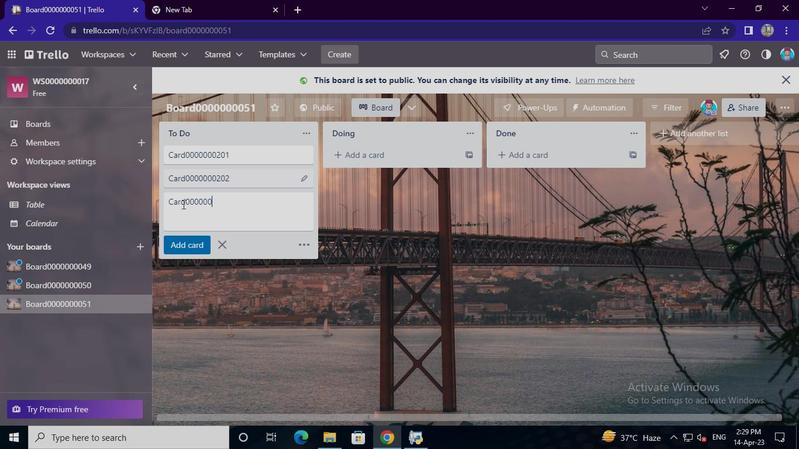 
Action: Keyboard <98>
Screenshot: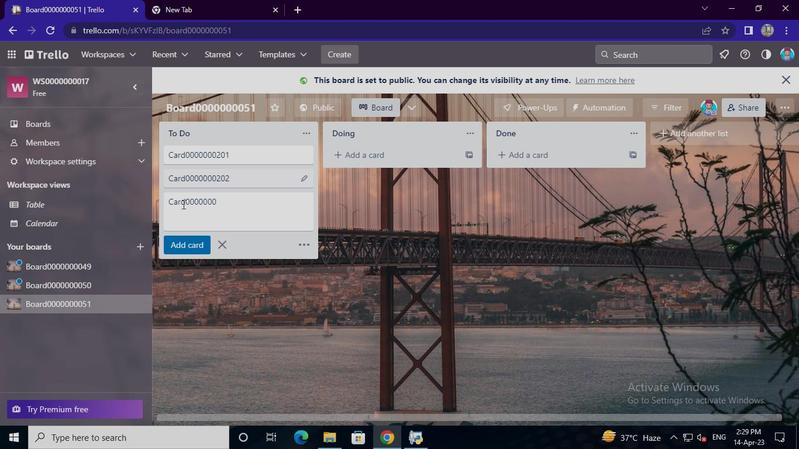 
Action: Keyboard <96>
Screenshot: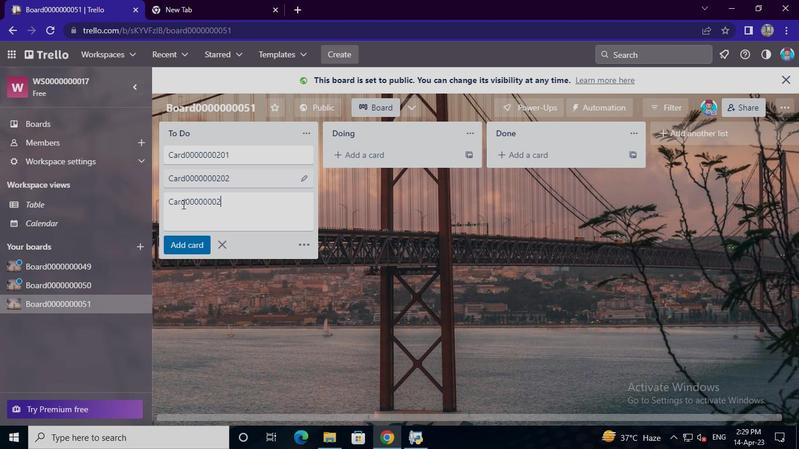 
Action: Keyboard <99>
Screenshot: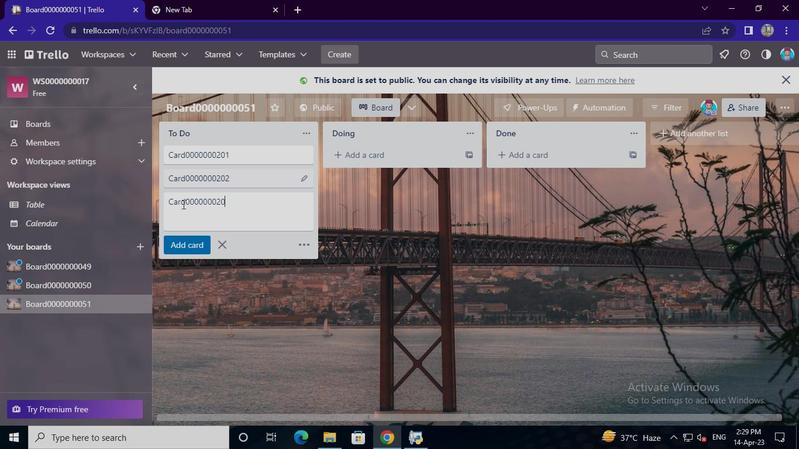 
Action: Mouse moved to (178, 243)
Screenshot: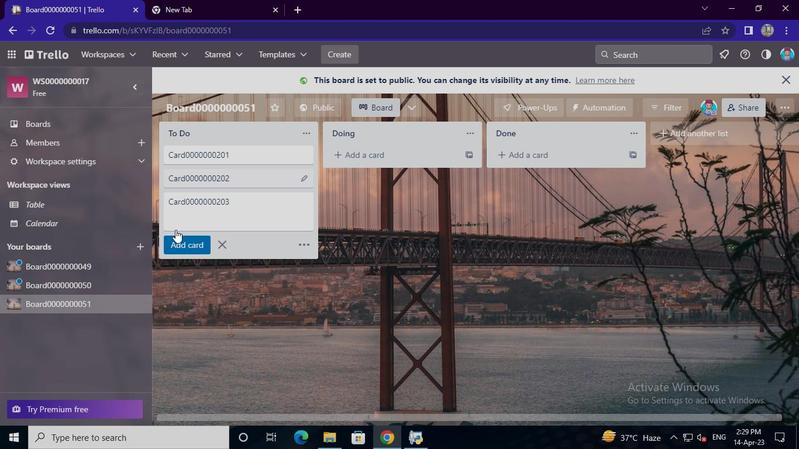 
Action: Mouse pressed left at (178, 243)
Screenshot: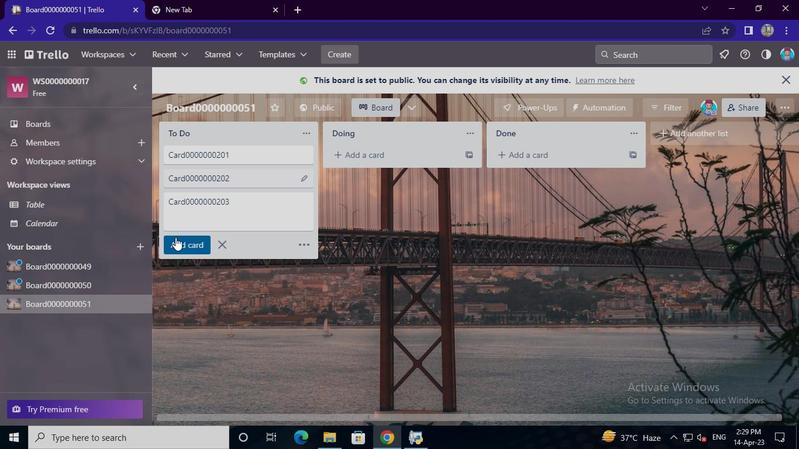 
Action: Mouse moved to (182, 227)
Screenshot: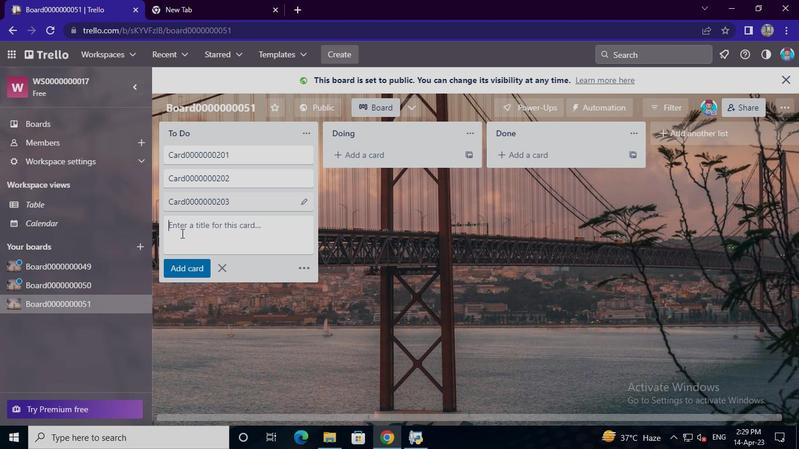 
Action: Mouse pressed left at (182, 227)
Screenshot: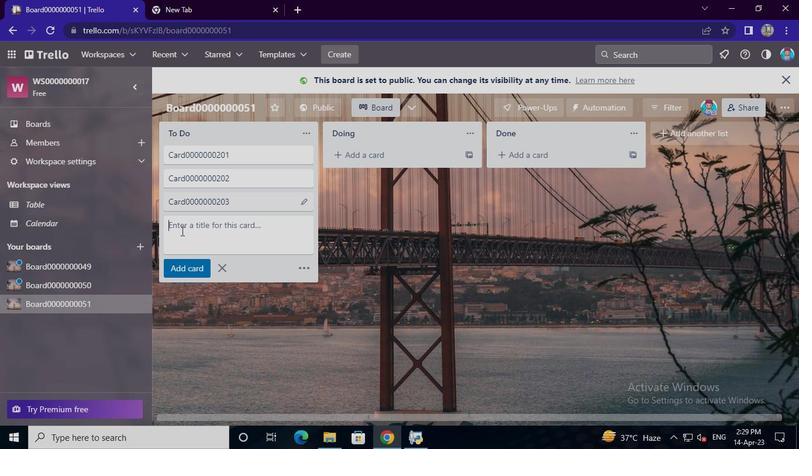 
Action: Keyboard Key.shift
Screenshot: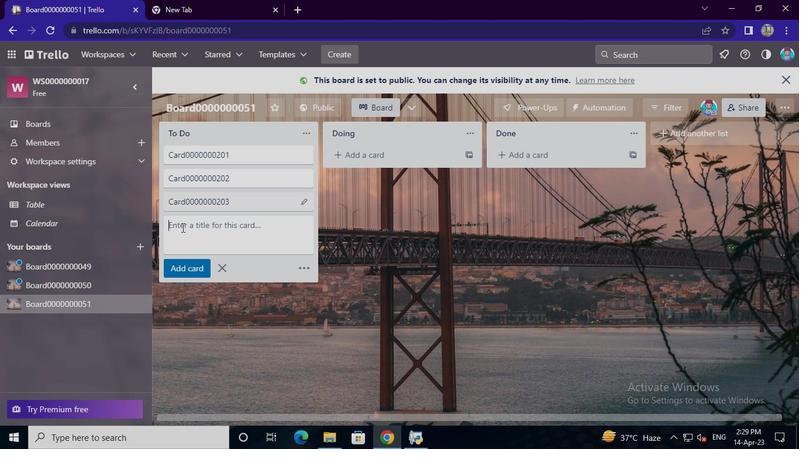 
Action: Keyboard C
Screenshot: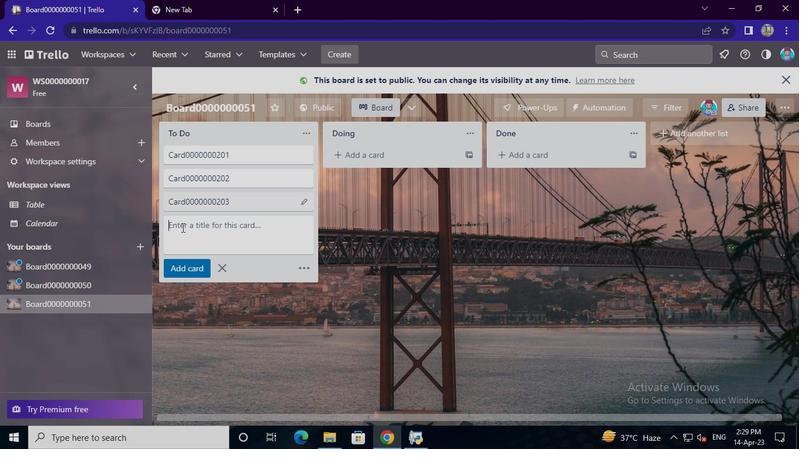 
Action: Keyboard a
Screenshot: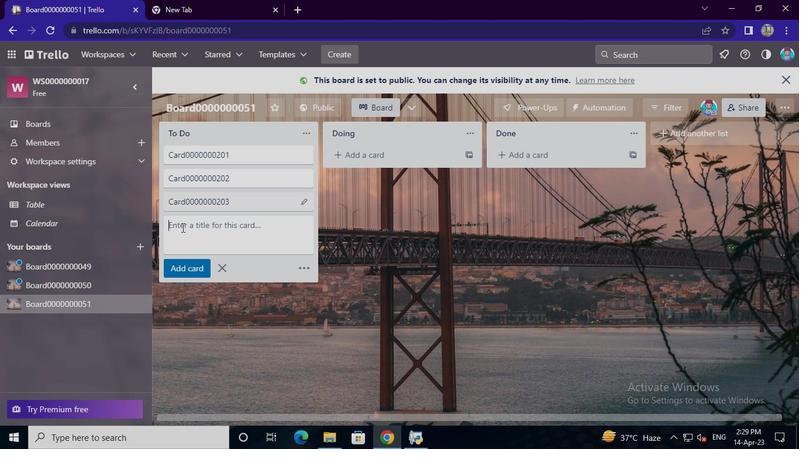 
Action: Keyboard r
Screenshot: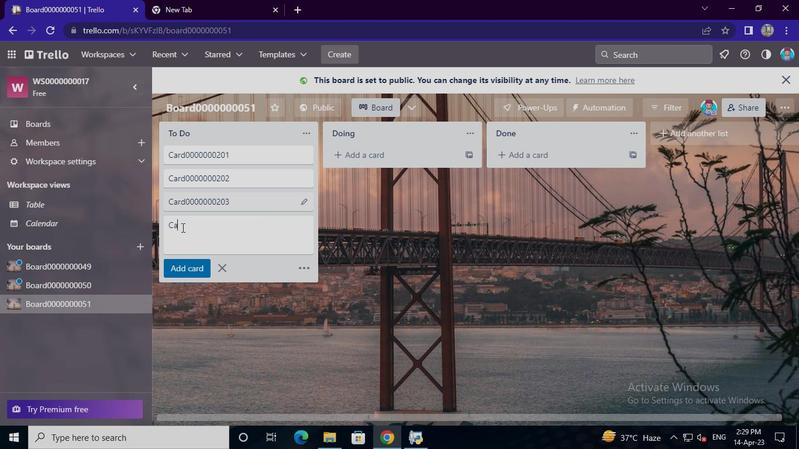 
Action: Keyboard d
Screenshot: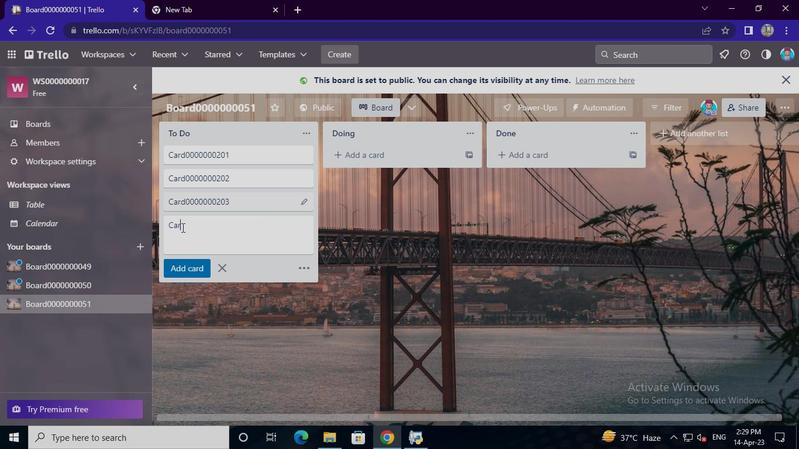 
Action: Keyboard <96>
Screenshot: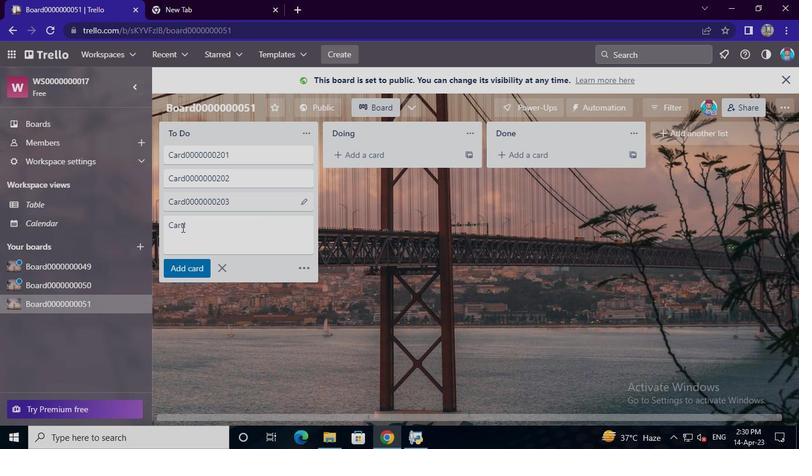 
Action: Keyboard <96>
Screenshot: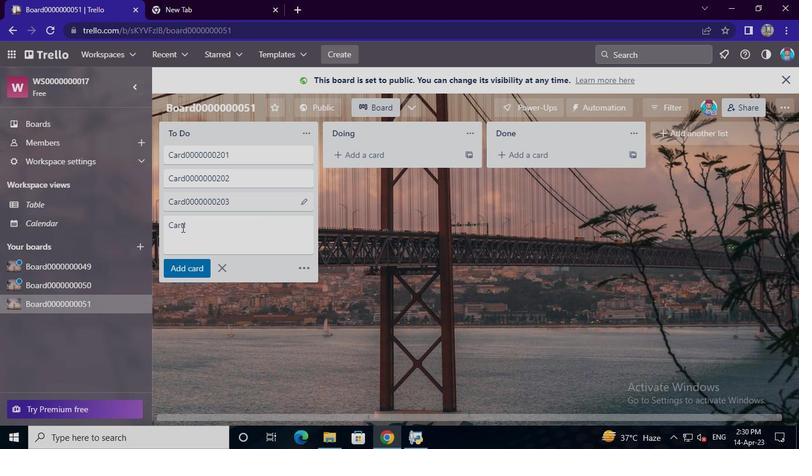 
Action: Keyboard <96>
Screenshot: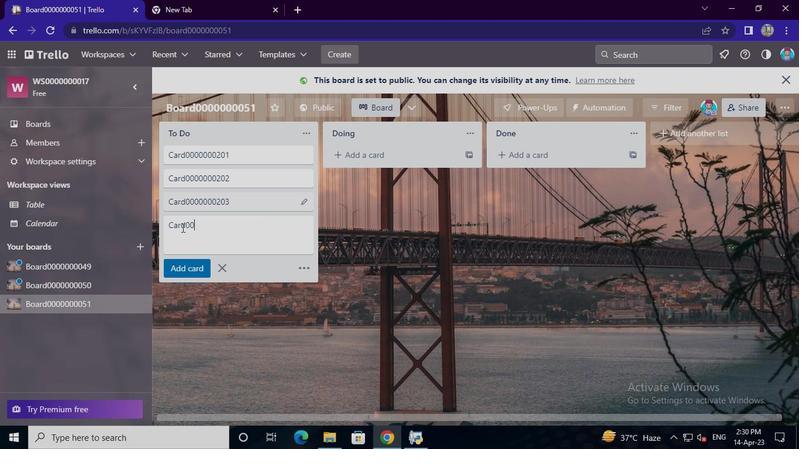 
Action: Keyboard <96>
Screenshot: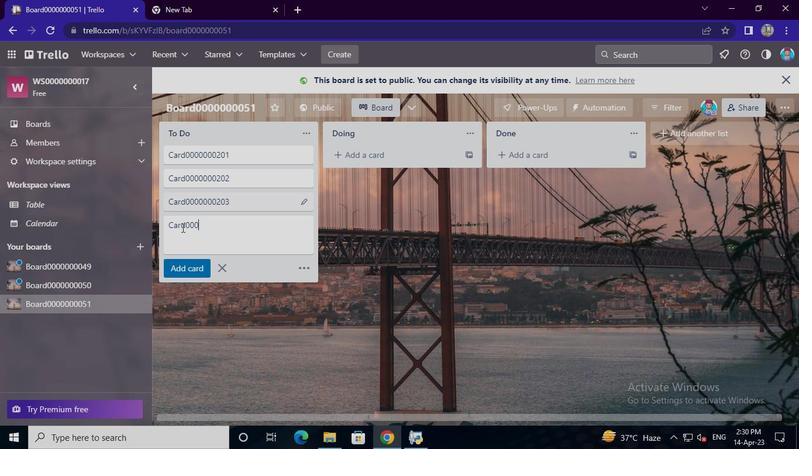 
Action: Keyboard <96>
Screenshot: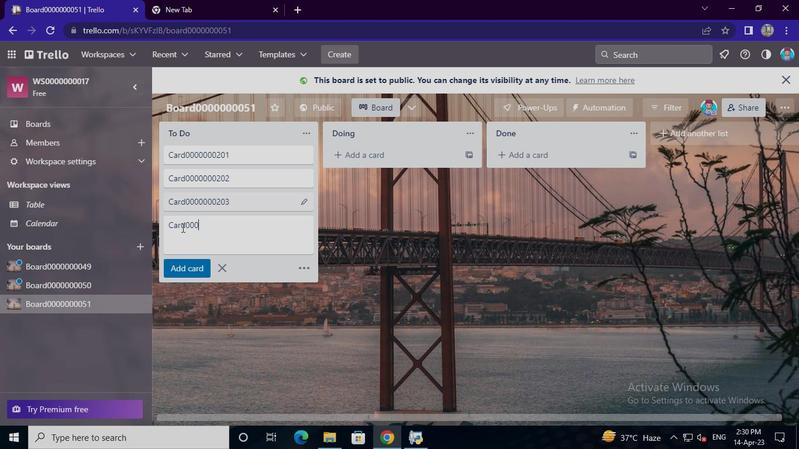 
Action: Keyboard <96>
Screenshot: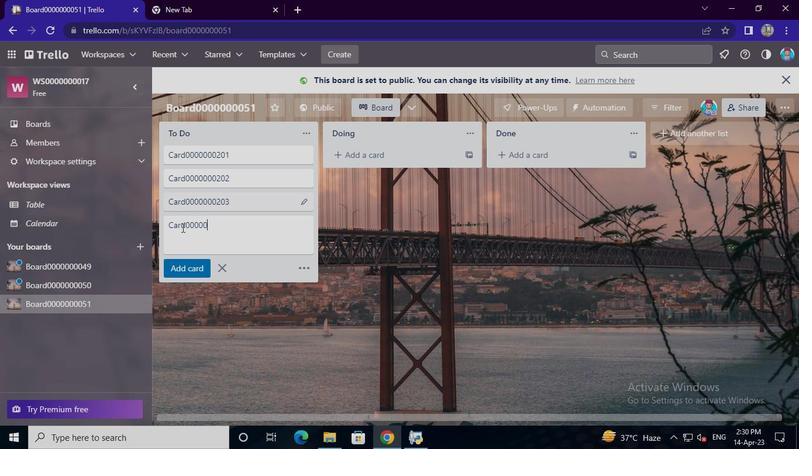 
Action: Keyboard <96>
Screenshot: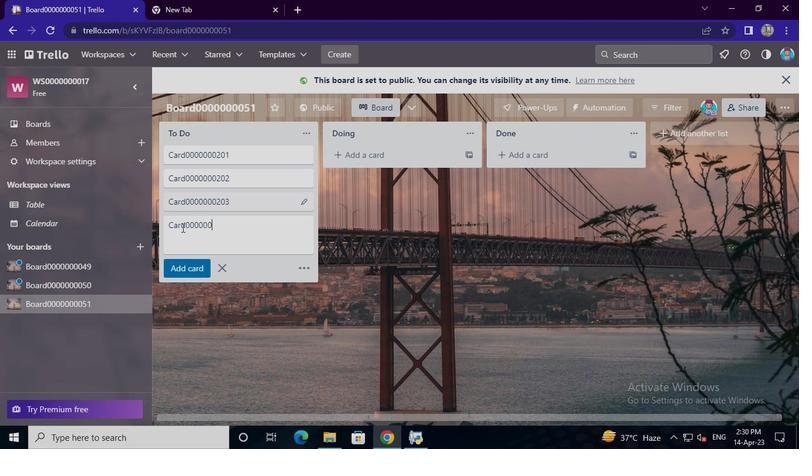 
Action: Keyboard <98>
Screenshot: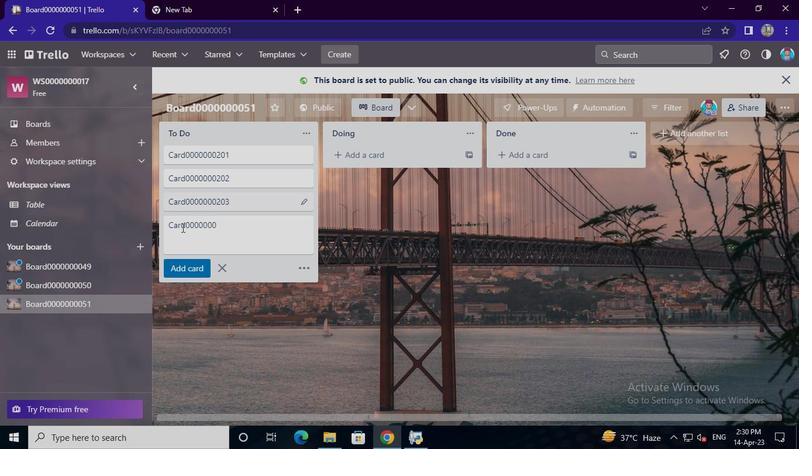 
Action: Keyboard <96>
Screenshot: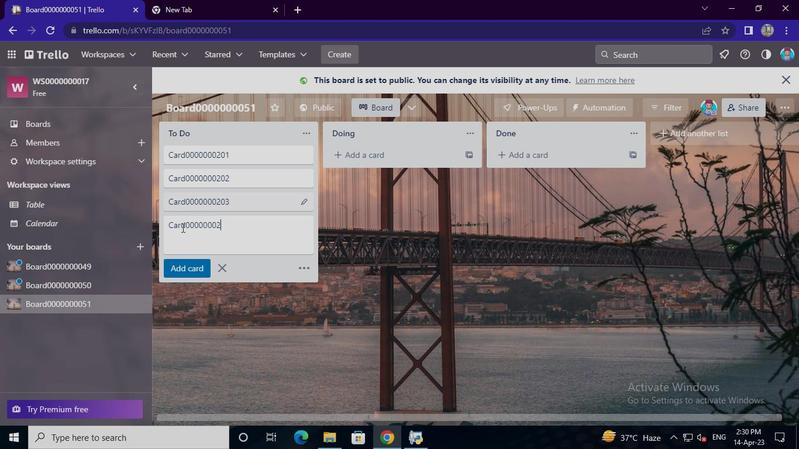 
Action: Keyboard <100>
Screenshot: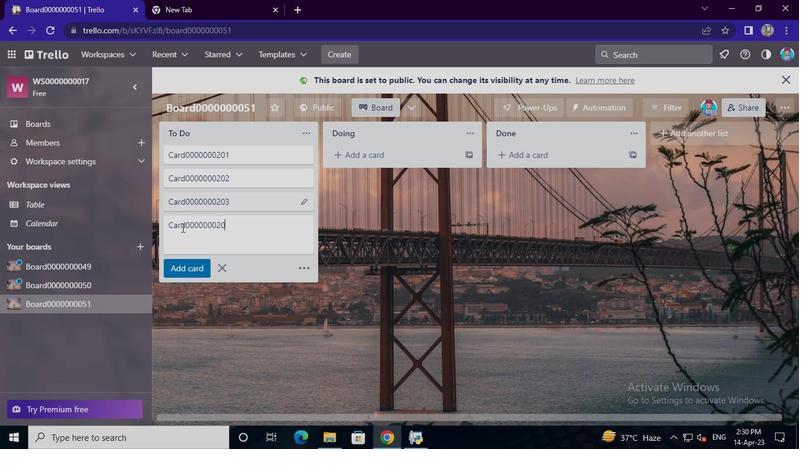 
Action: Mouse moved to (177, 260)
Screenshot: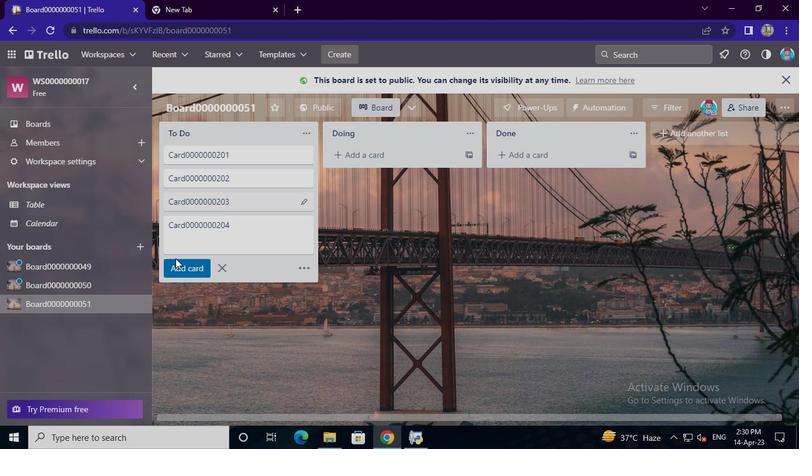 
Action: Mouse pressed left at (177, 260)
Screenshot: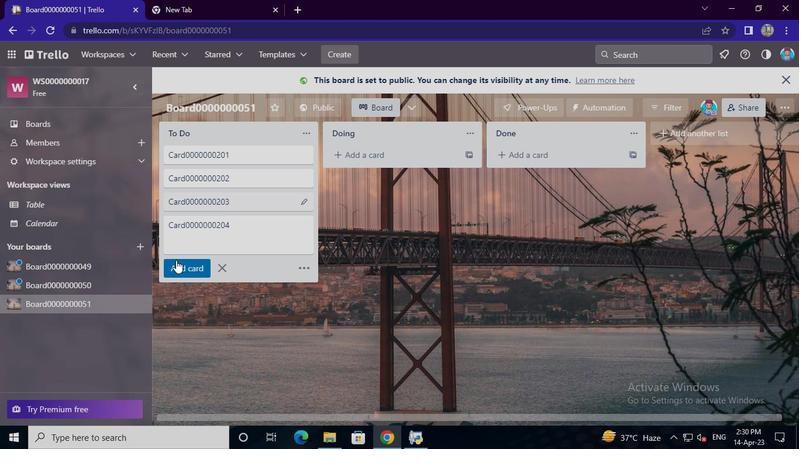 
Action: Mouse moved to (416, 437)
Screenshot: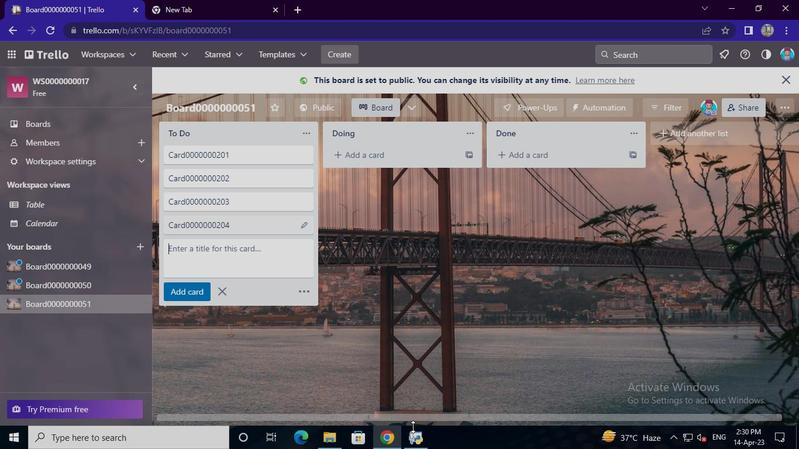 
Action: Mouse pressed left at (416, 437)
Screenshot: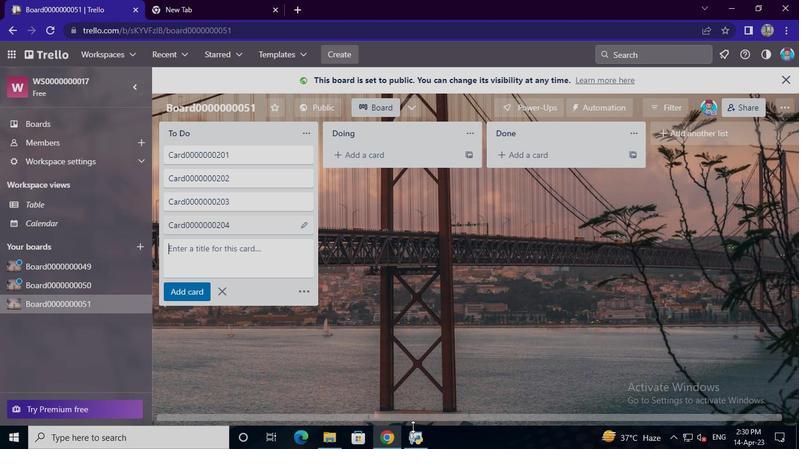 
Action: Mouse moved to (580, 21)
Screenshot: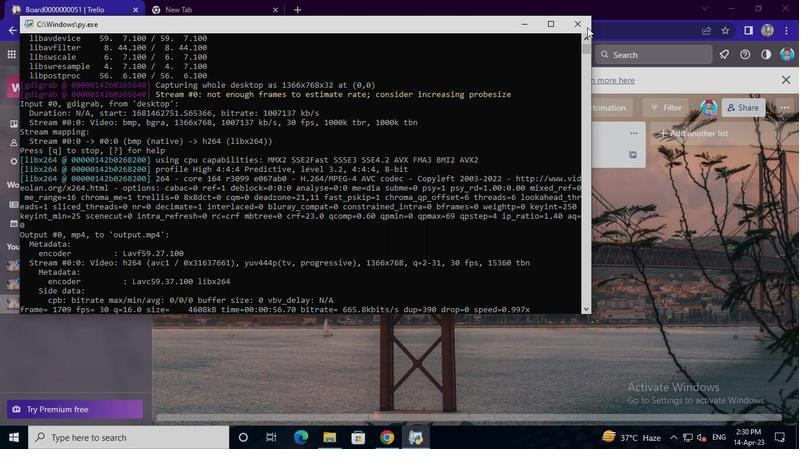 
Action: Mouse pressed left at (580, 21)
Screenshot: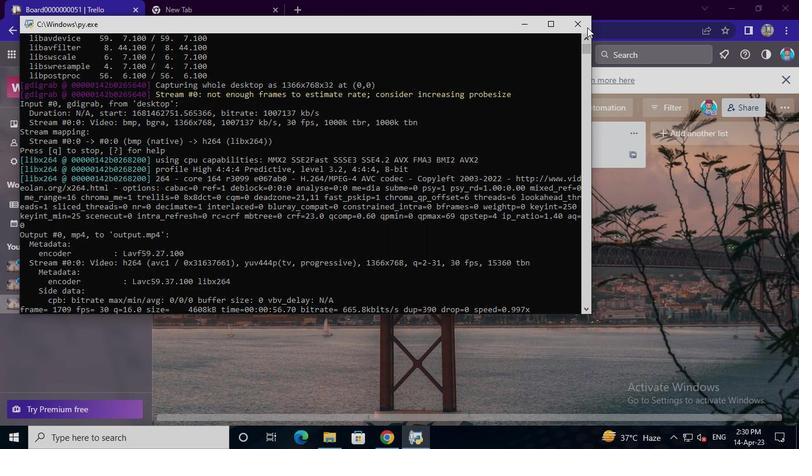 
